 Task: Add Attachment from Trello to Card Card0000000338 in Board Board0000000085 in Workspace WS0000000029 in Trello. Add Cover Yellow to Card Card0000000338 in Board Board0000000085 in Workspace WS0000000029 in Trello. Add "Copy Card To …" Button titled Button0000000338 to "bottom" of the list "To Do" to Card Card0000000338 in Board Board0000000085 in Workspace WS0000000029 in Trello. Add Description DS0000000338 to Card Card0000000338 in Board Board0000000085 in Workspace WS0000000029 in Trello. Add Comment CM0000000338 to Card Card0000000338 in Board Board0000000085 in Workspace WS0000000029 in Trello
Action: Mouse moved to (96, 299)
Screenshot: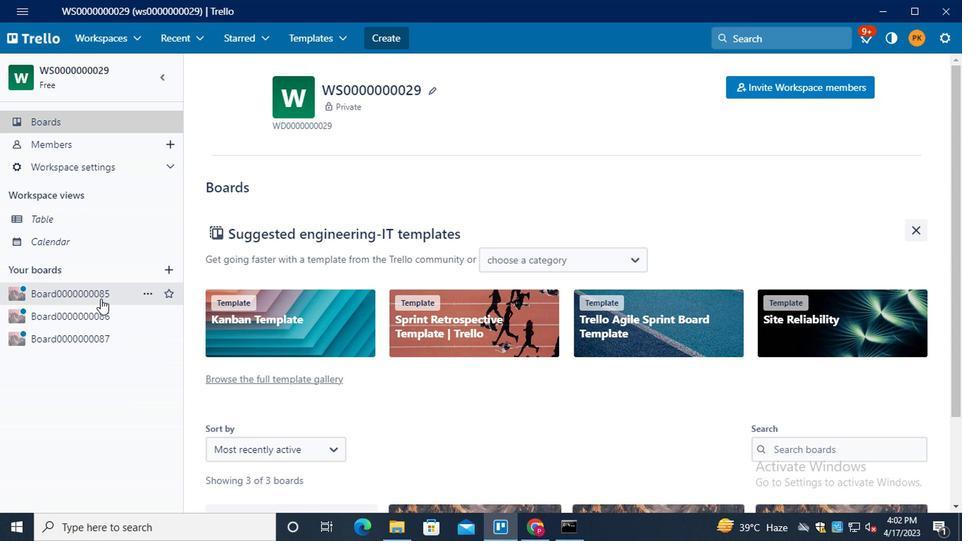 
Action: Mouse pressed left at (96, 299)
Screenshot: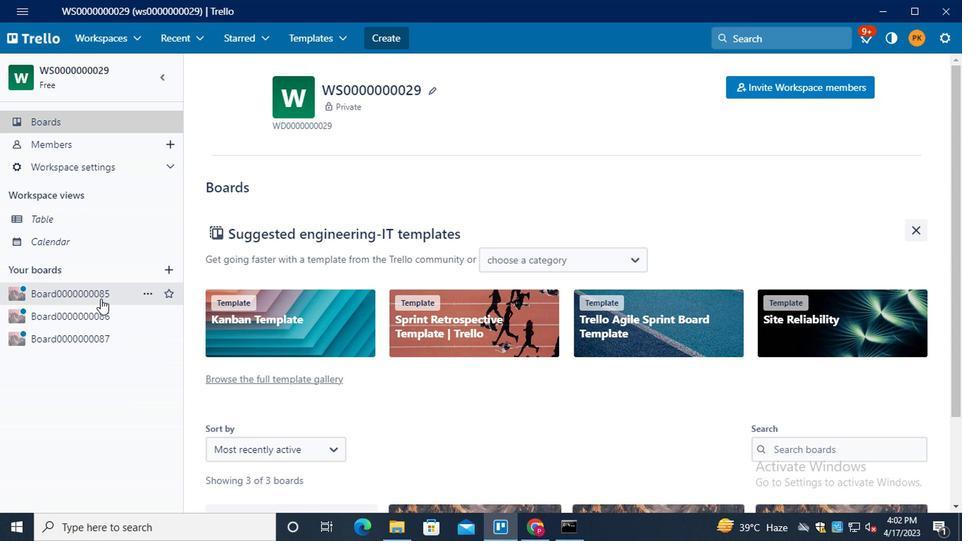 
Action: Mouse moved to (279, 264)
Screenshot: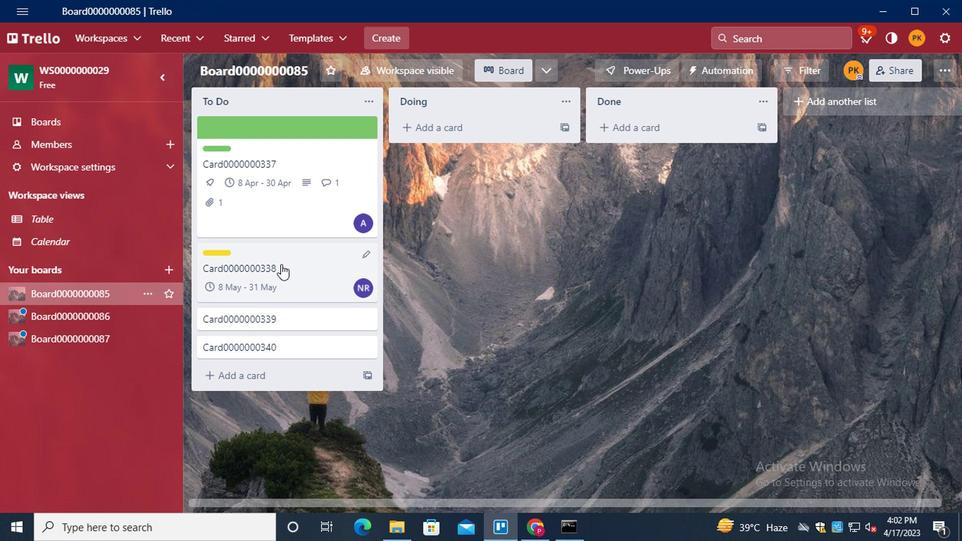 
Action: Mouse pressed left at (279, 264)
Screenshot: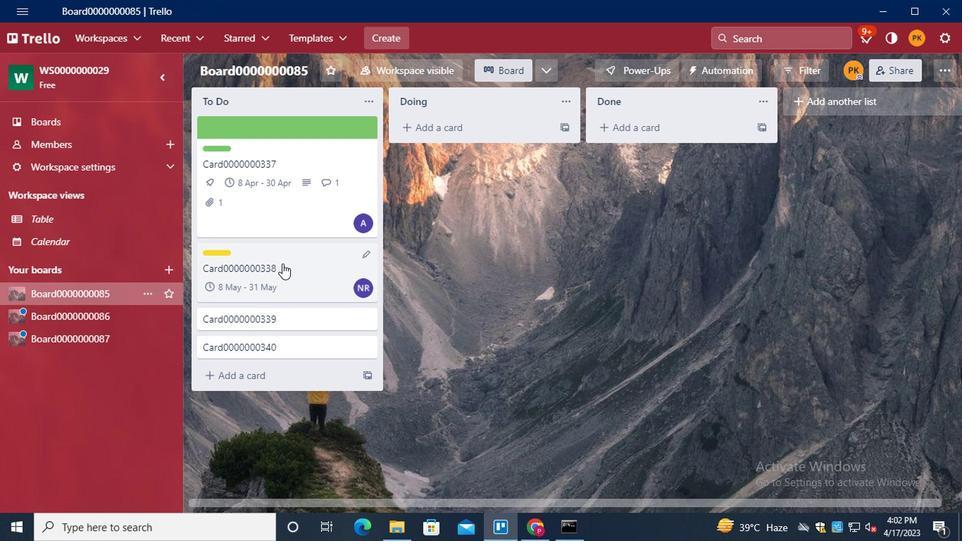 
Action: Mouse moved to (642, 243)
Screenshot: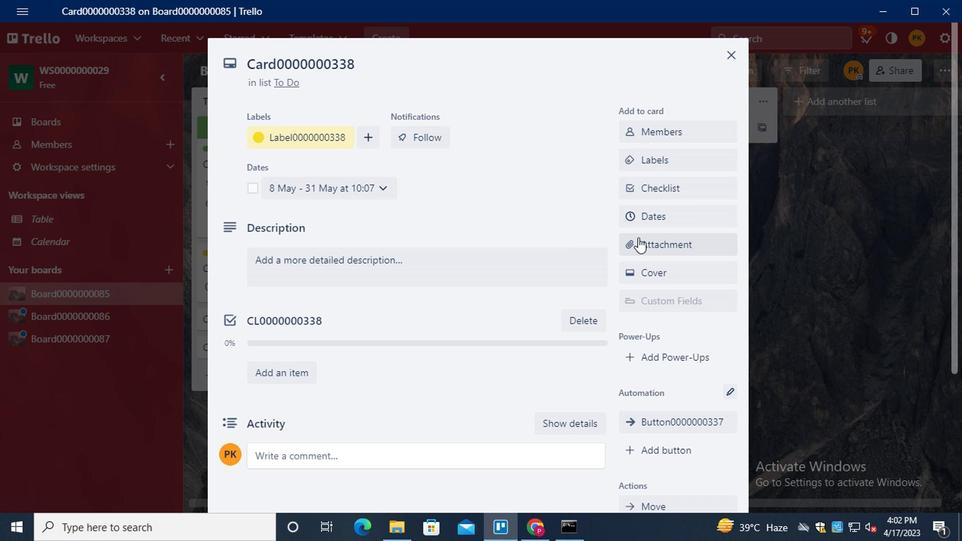
Action: Mouse pressed left at (642, 243)
Screenshot: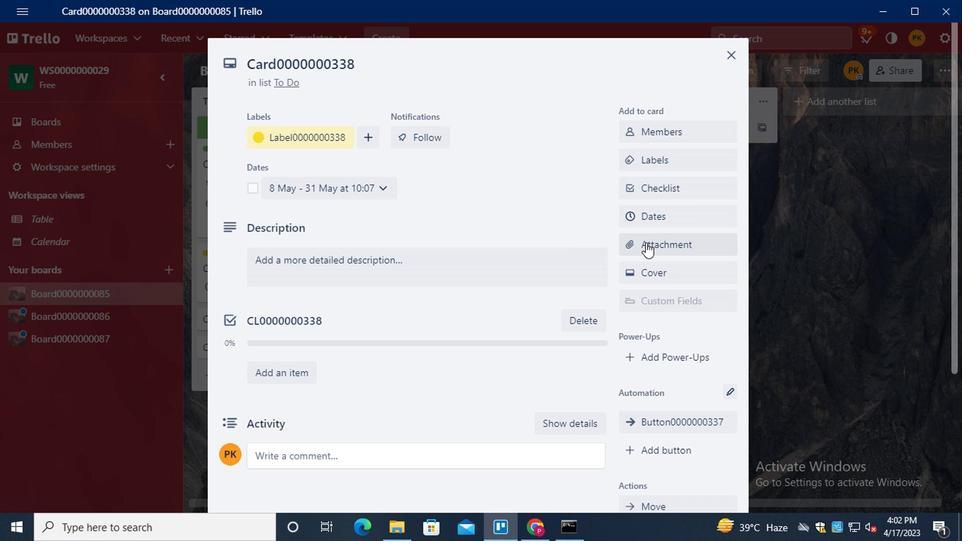 
Action: Mouse moved to (645, 149)
Screenshot: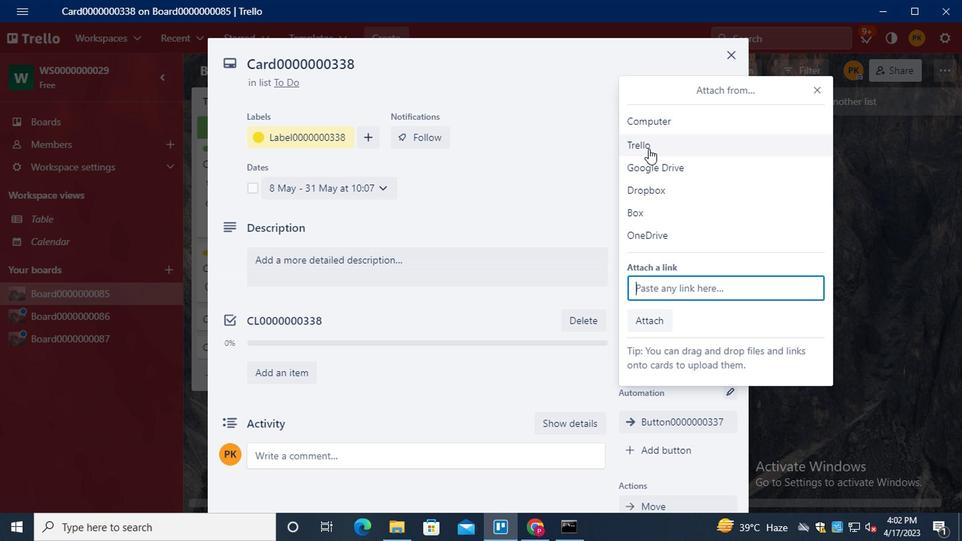 
Action: Mouse pressed left at (645, 149)
Screenshot: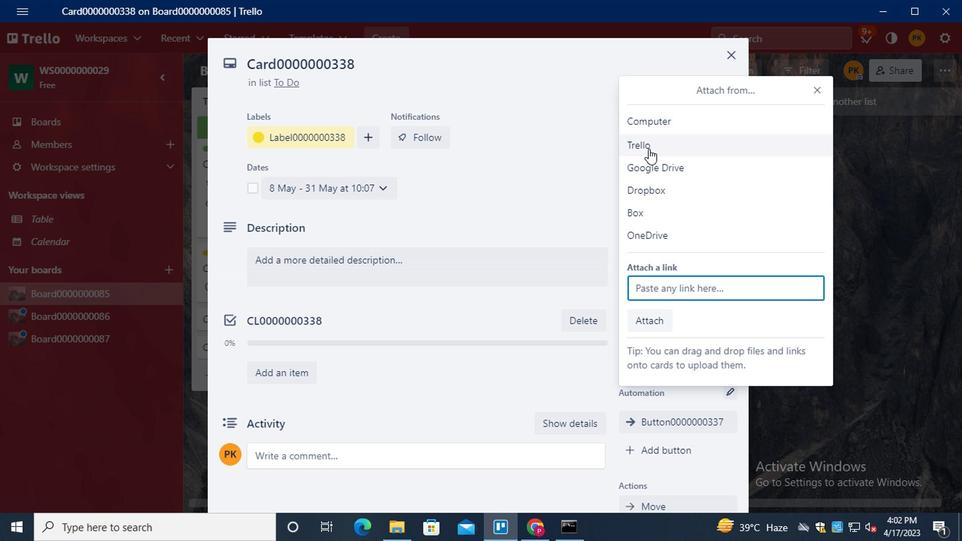 
Action: Mouse moved to (676, 280)
Screenshot: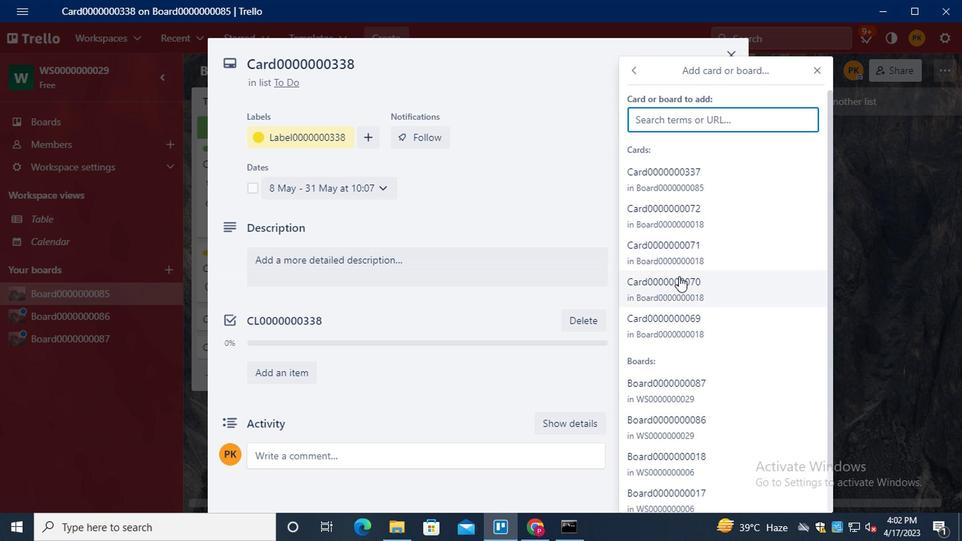 
Action: Mouse scrolled (676, 279) with delta (0, -1)
Screenshot: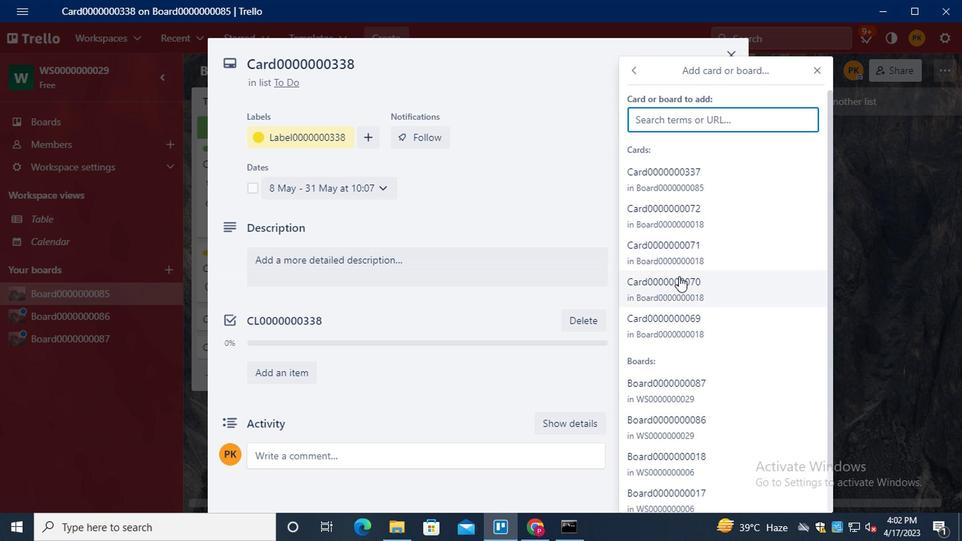 
Action: Mouse moved to (676, 282)
Screenshot: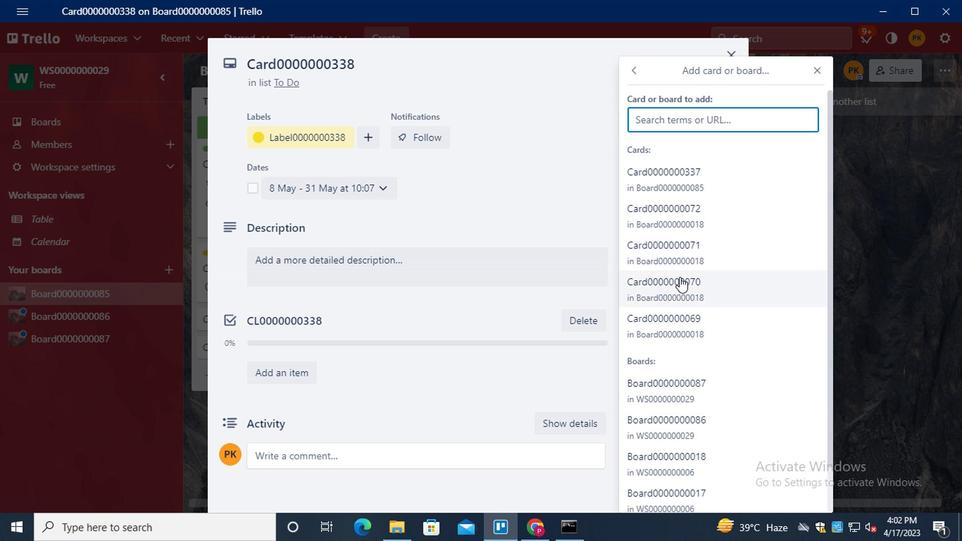 
Action: Mouse scrolled (676, 282) with delta (0, 0)
Screenshot: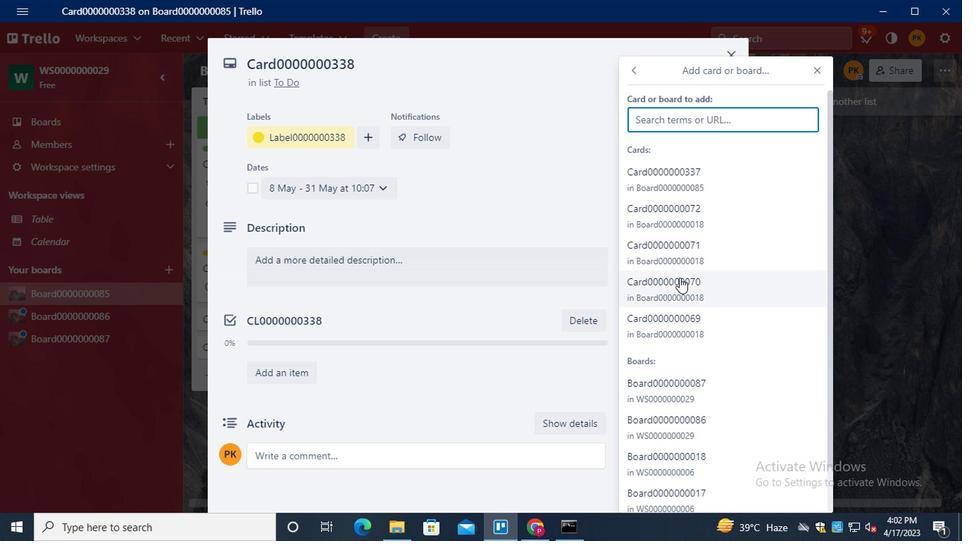
Action: Mouse moved to (693, 415)
Screenshot: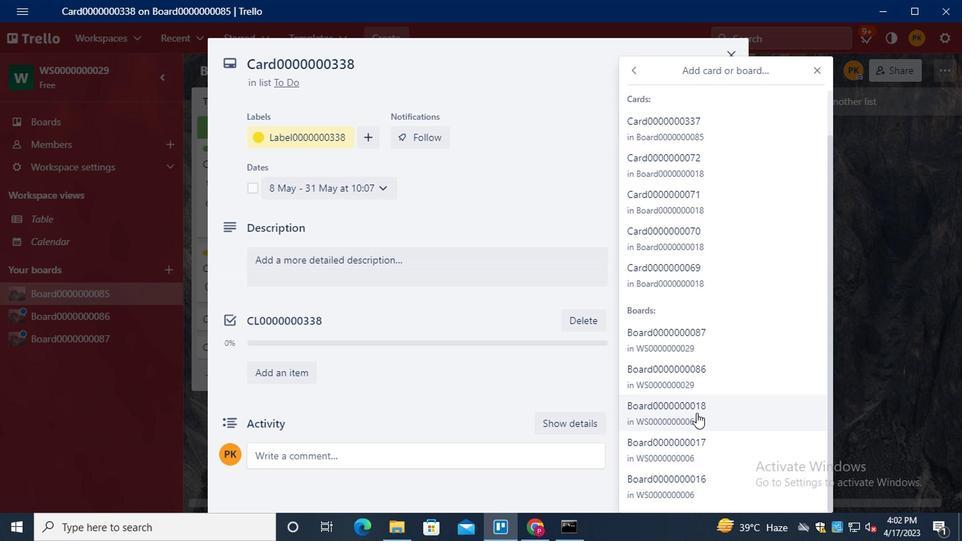 
Action: Mouse pressed left at (693, 415)
Screenshot: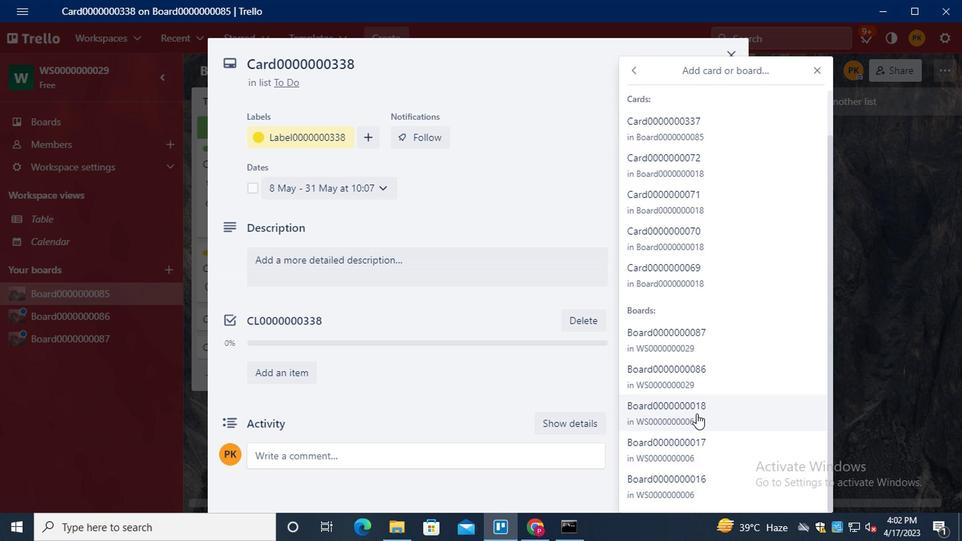 
Action: Mouse moved to (647, 278)
Screenshot: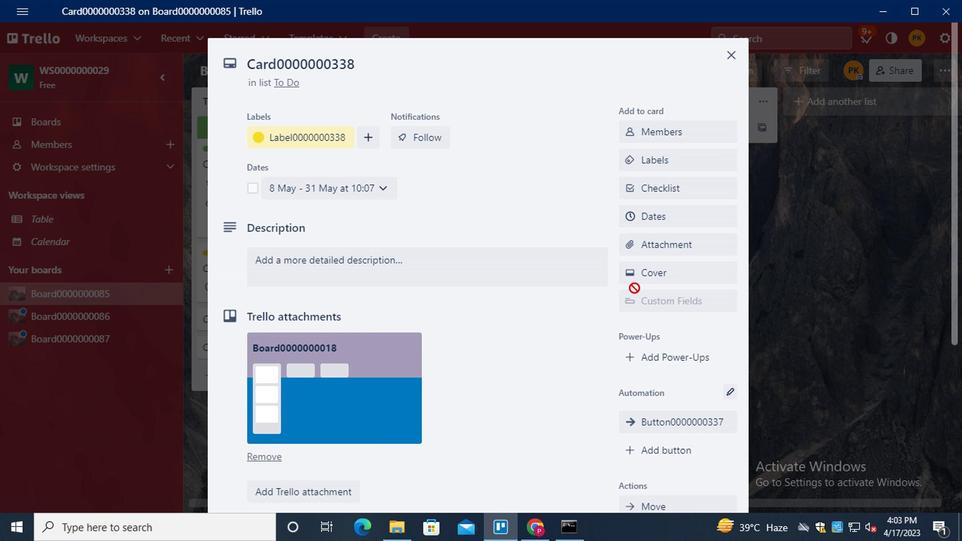 
Action: Mouse pressed left at (647, 278)
Screenshot: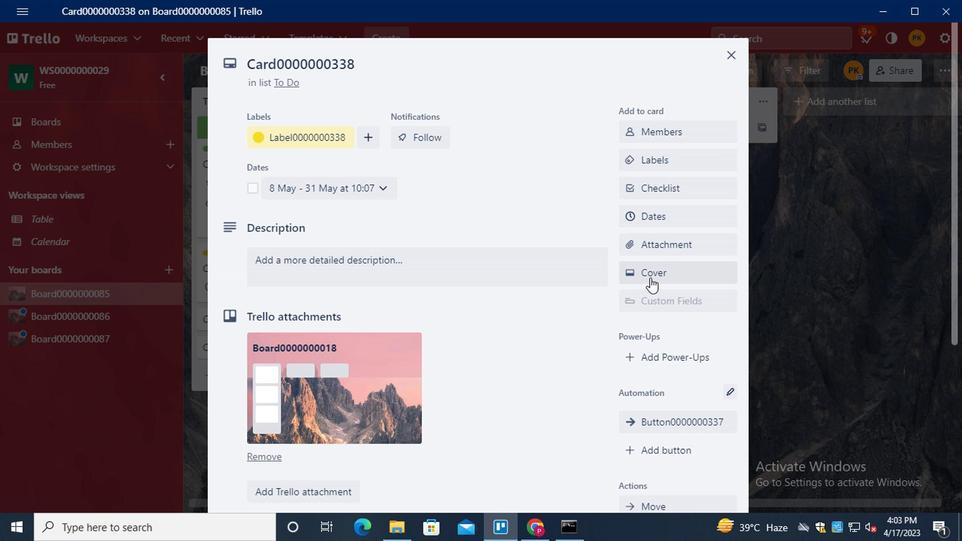 
Action: Mouse moved to (683, 237)
Screenshot: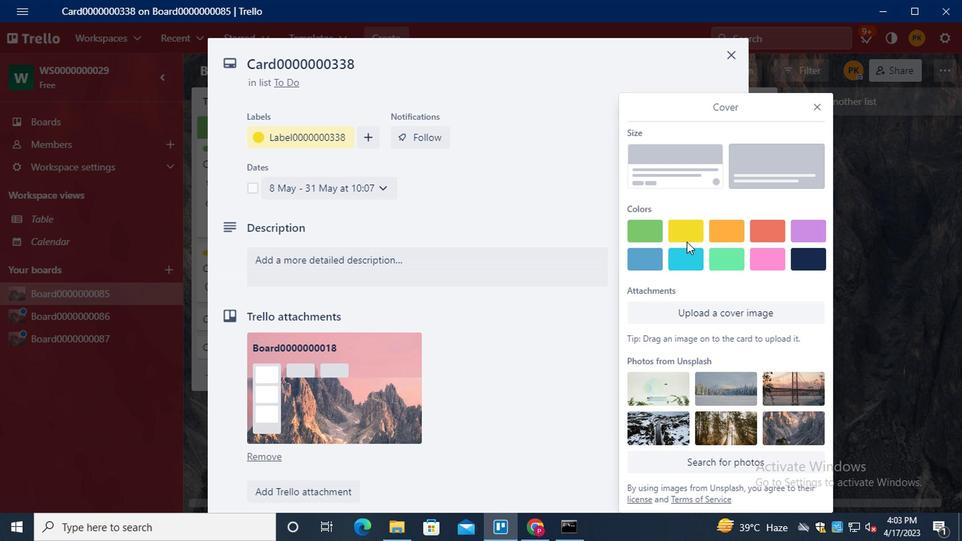 
Action: Mouse pressed left at (683, 237)
Screenshot: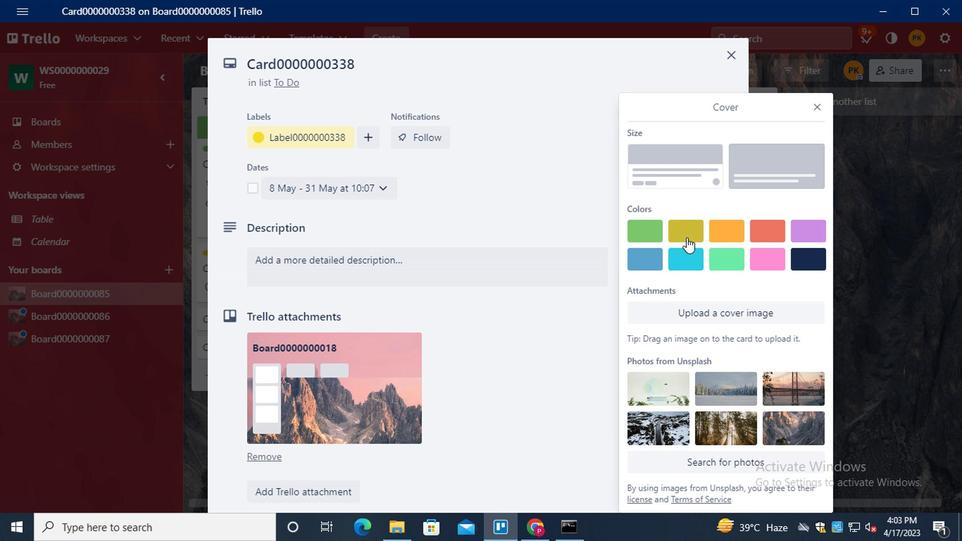 
Action: Mouse moved to (814, 85)
Screenshot: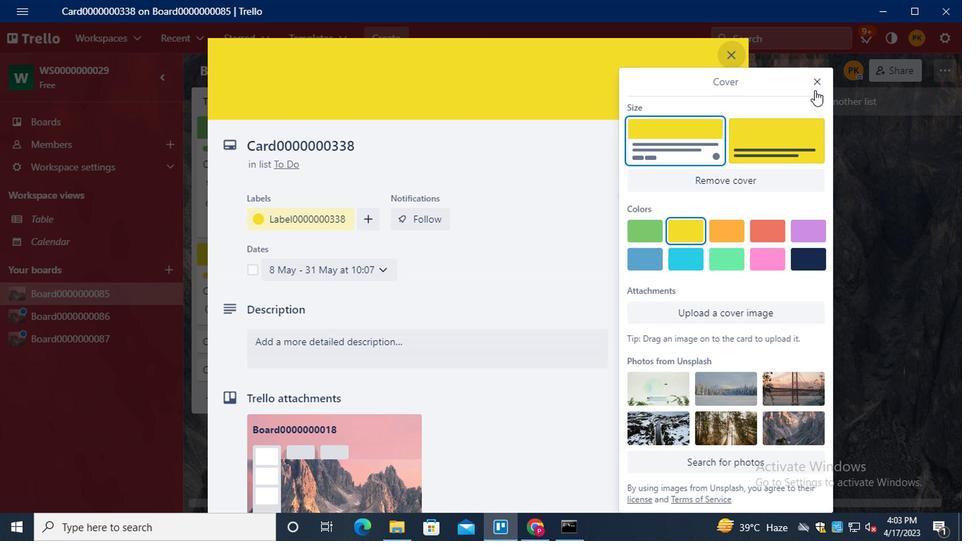 
Action: Mouse pressed left at (814, 85)
Screenshot: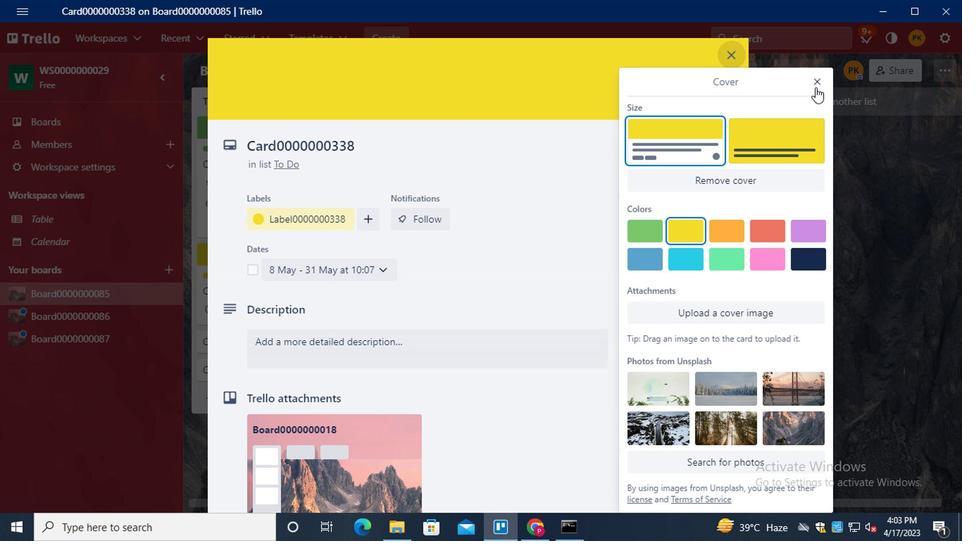 
Action: Mouse moved to (639, 320)
Screenshot: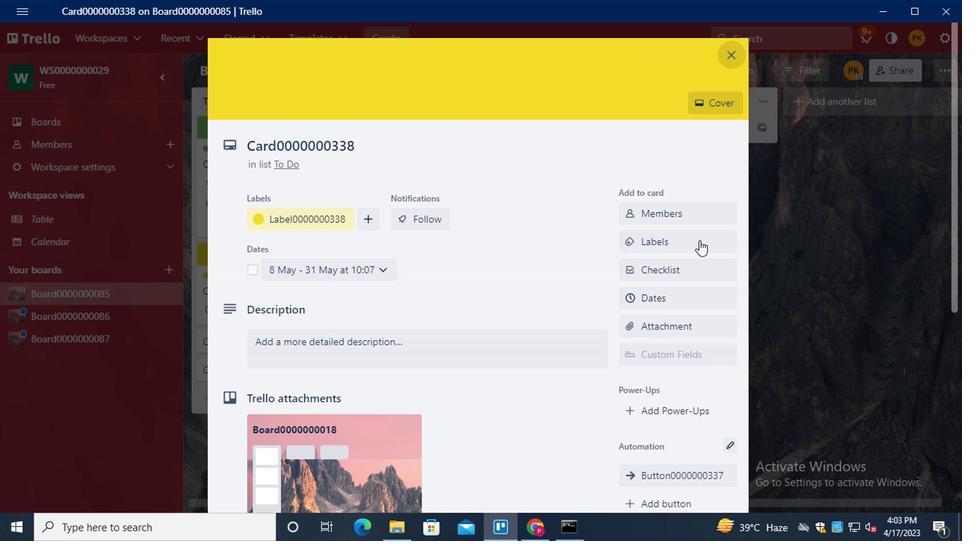 
Action: Mouse scrolled (639, 319) with delta (0, -1)
Screenshot: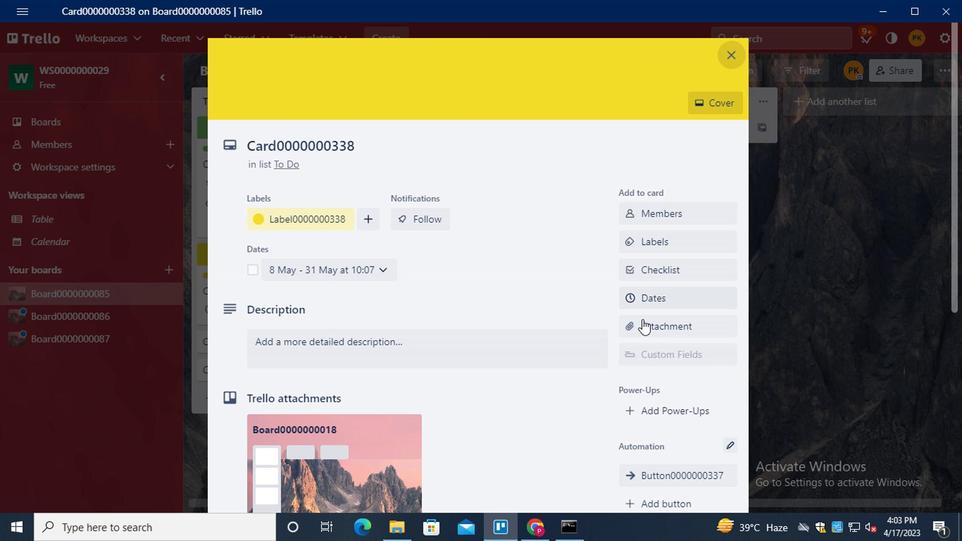 
Action: Mouse scrolled (639, 319) with delta (0, -1)
Screenshot: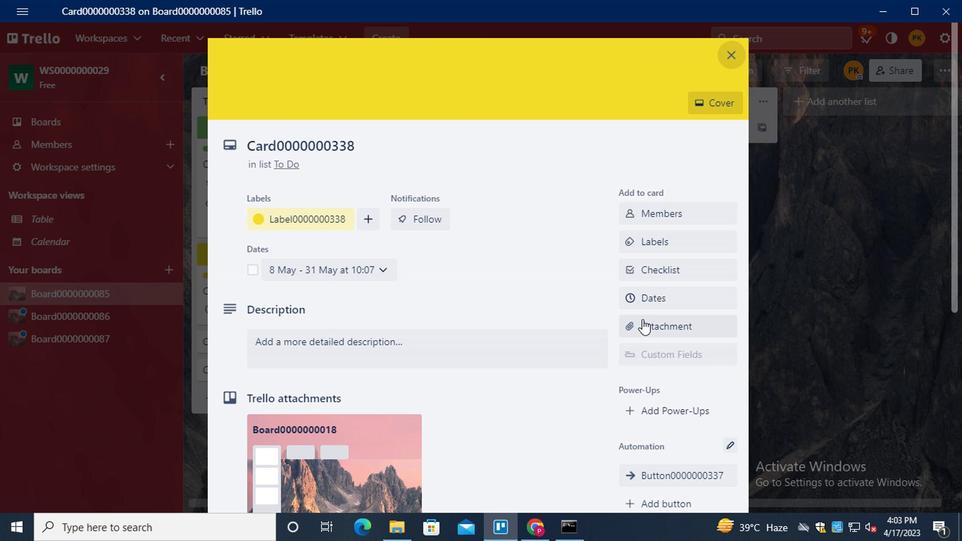 
Action: Mouse moved to (661, 369)
Screenshot: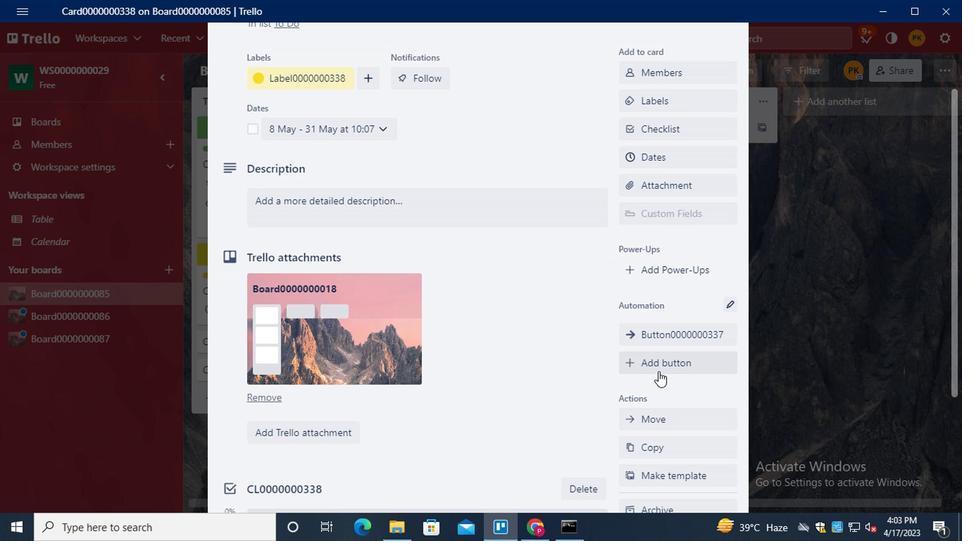 
Action: Mouse pressed left at (661, 369)
Screenshot: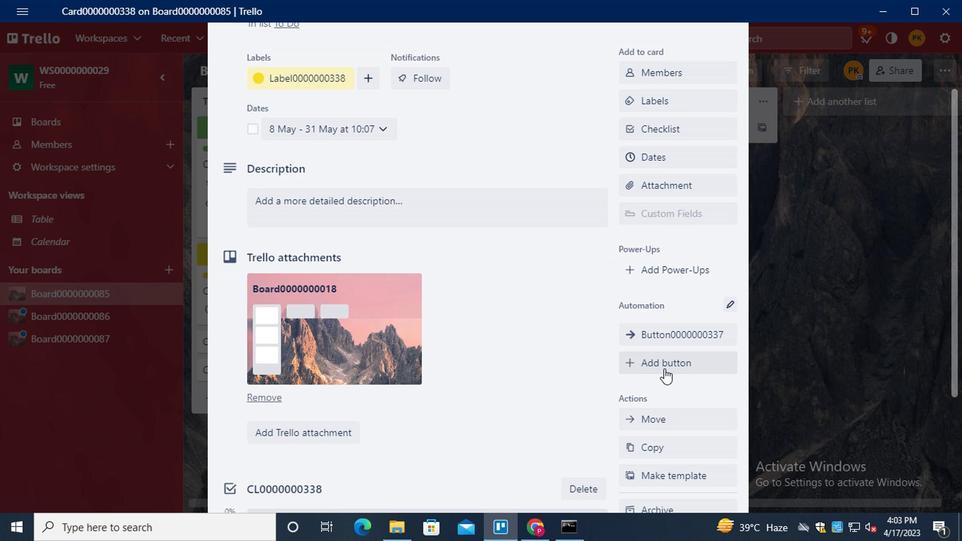 
Action: Mouse moved to (703, 162)
Screenshot: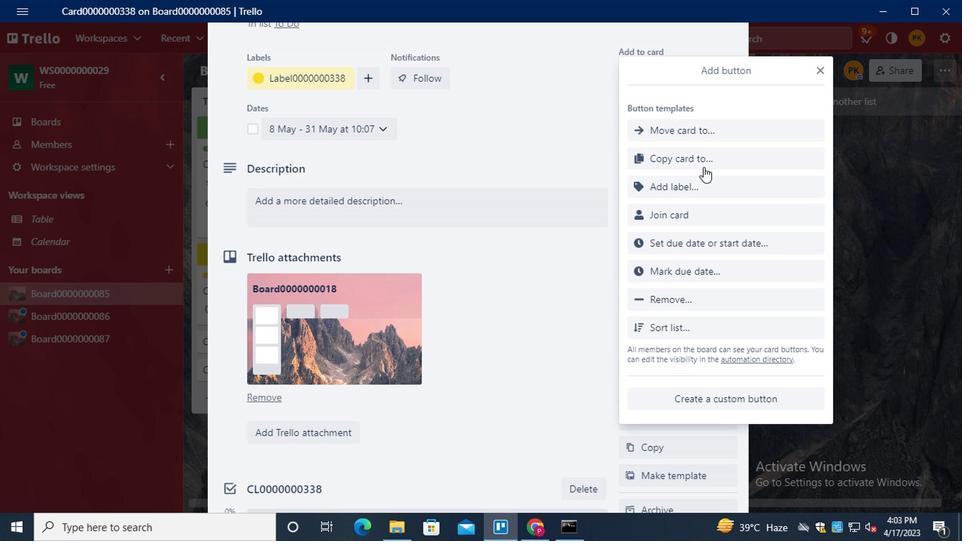 
Action: Mouse pressed left at (703, 162)
Screenshot: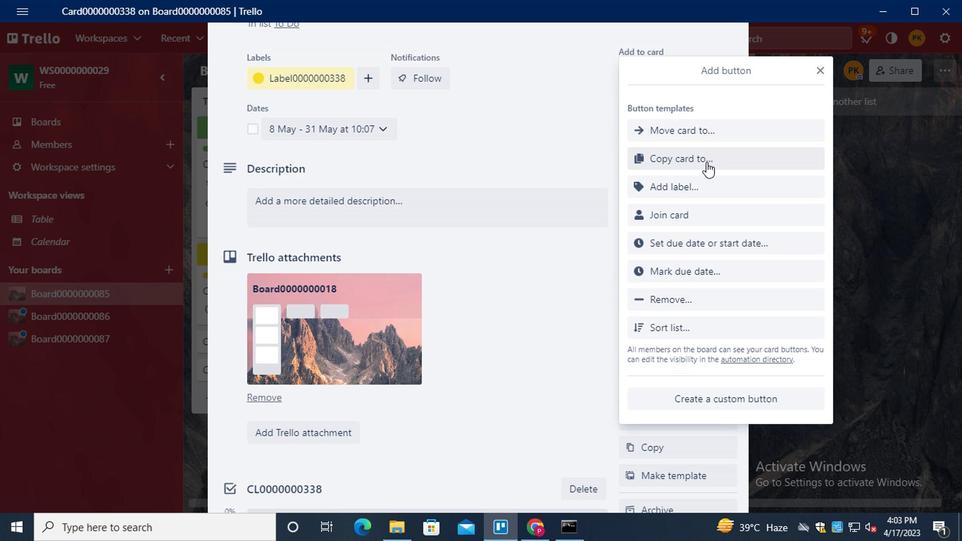 
Action: Mouse moved to (711, 137)
Screenshot: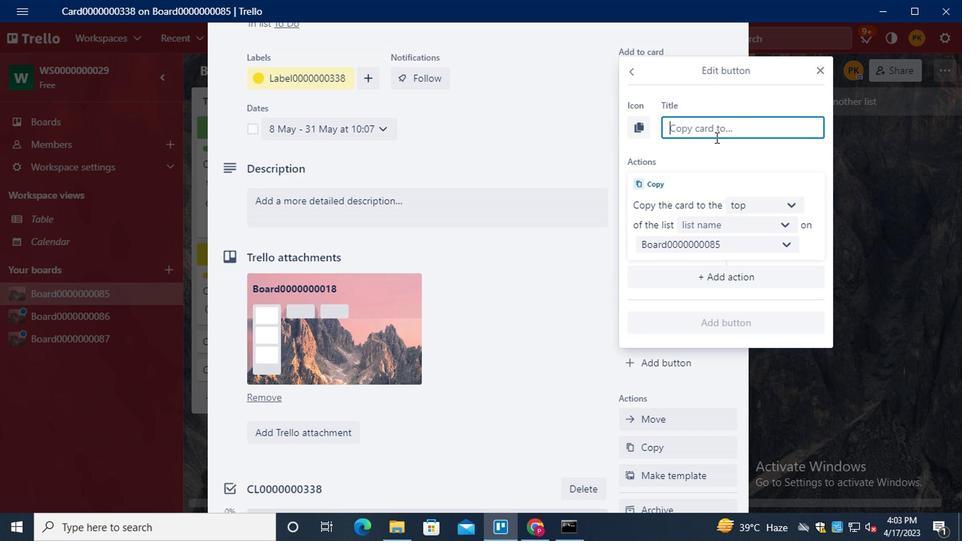 
Action: Key pressed <Key.shift>BUTTON0000000338
Screenshot: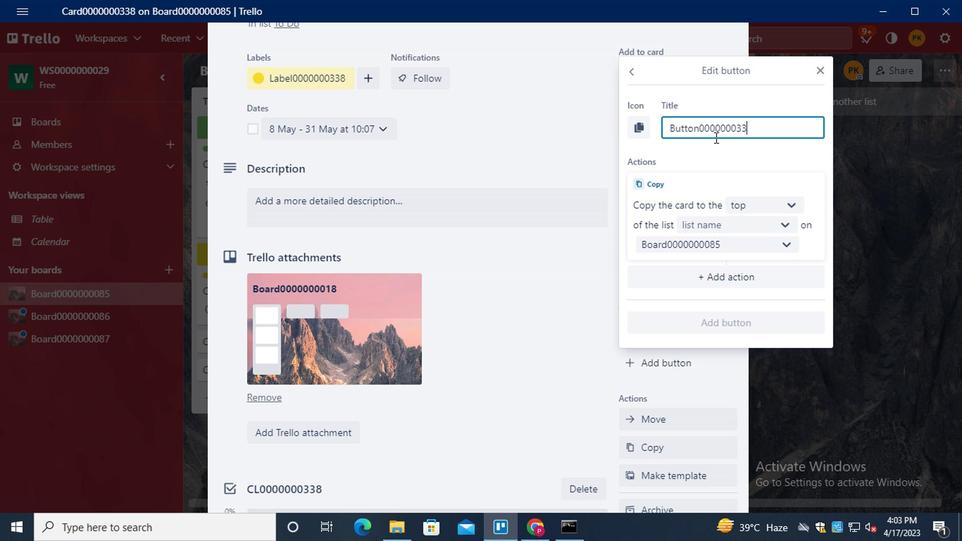 
Action: Mouse moved to (751, 205)
Screenshot: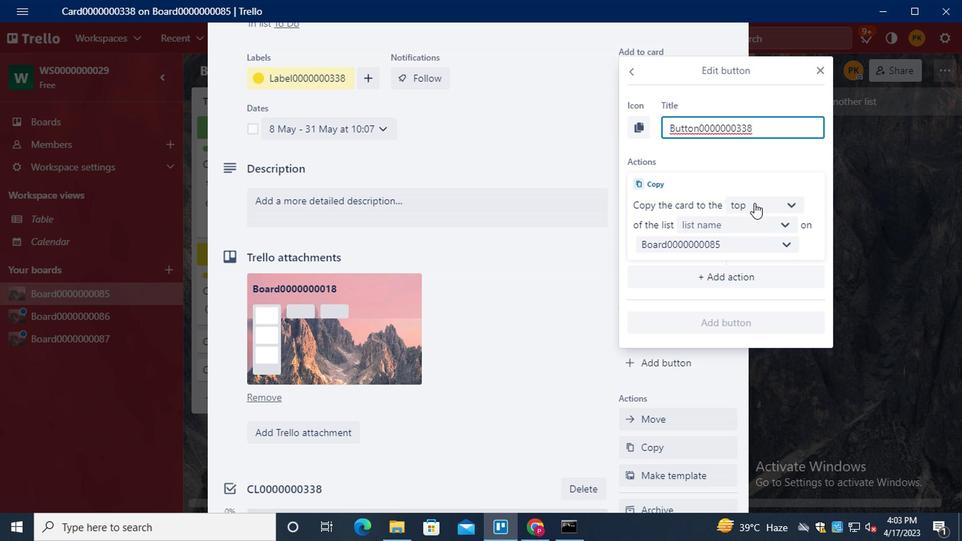 
Action: Mouse pressed left at (751, 205)
Screenshot: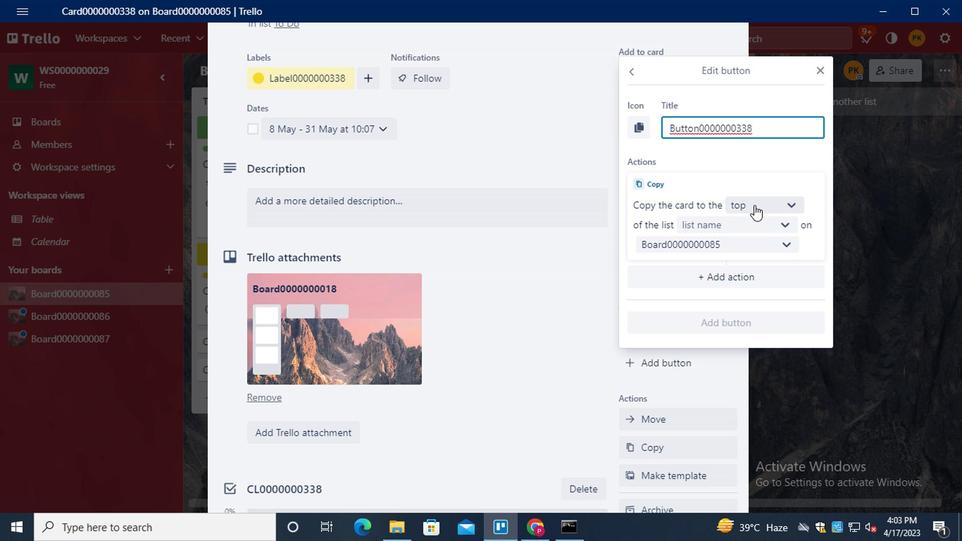 
Action: Mouse moved to (753, 255)
Screenshot: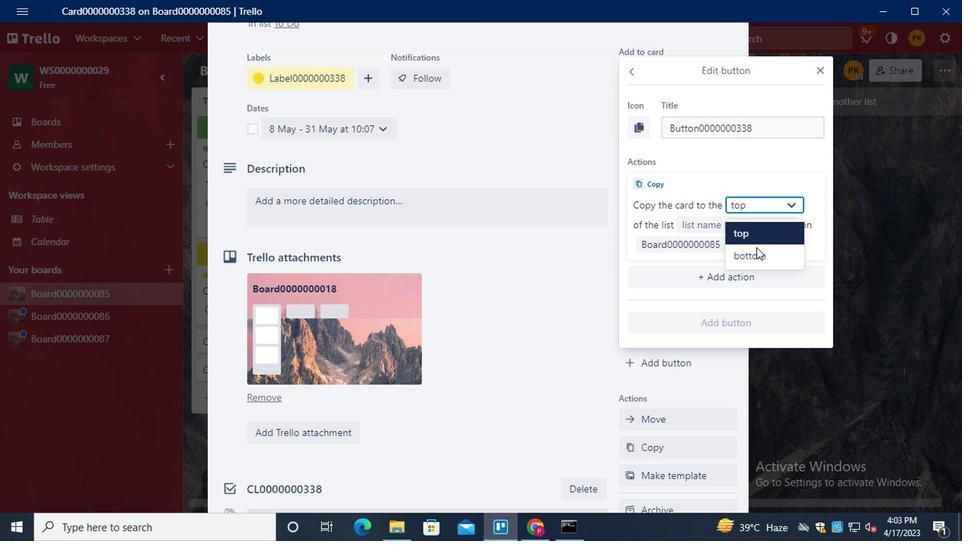 
Action: Mouse pressed left at (753, 255)
Screenshot: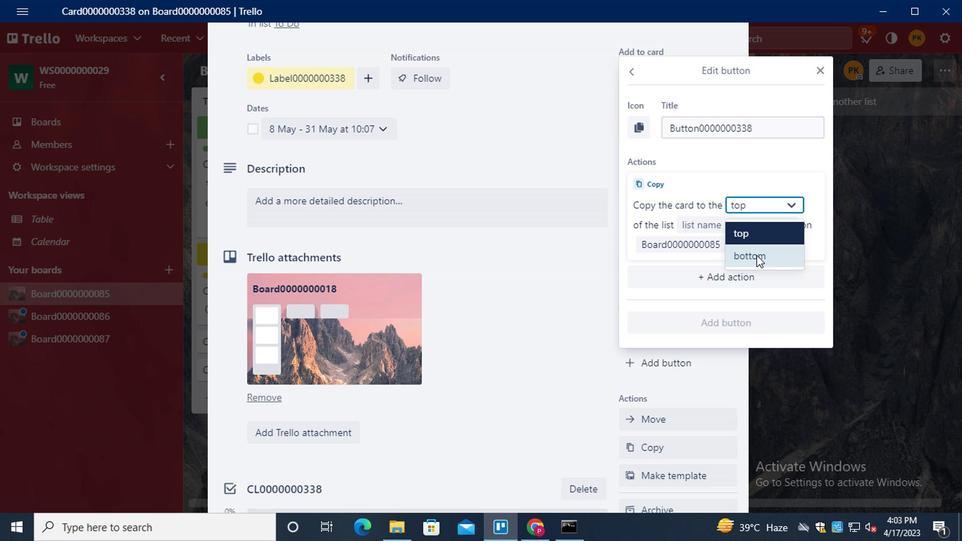
Action: Mouse moved to (745, 225)
Screenshot: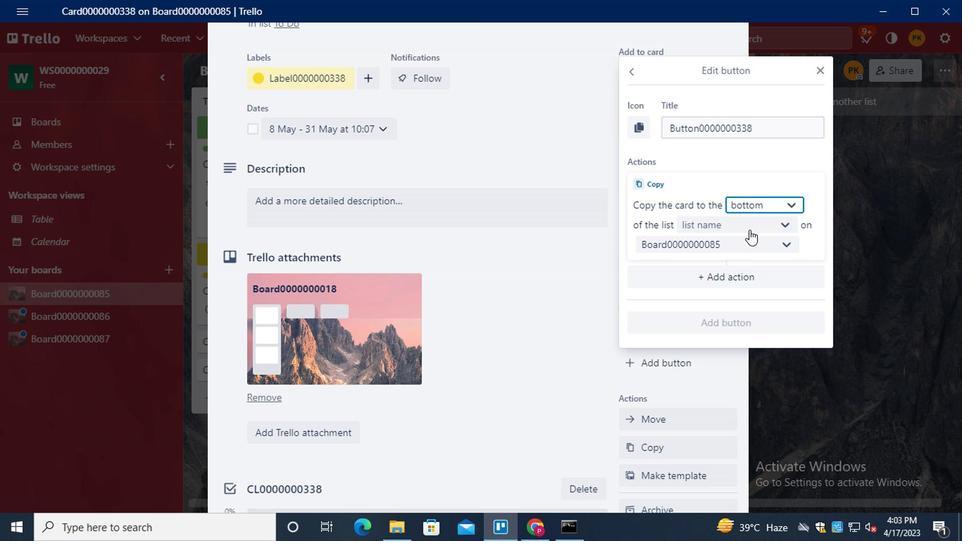 
Action: Mouse pressed left at (745, 225)
Screenshot: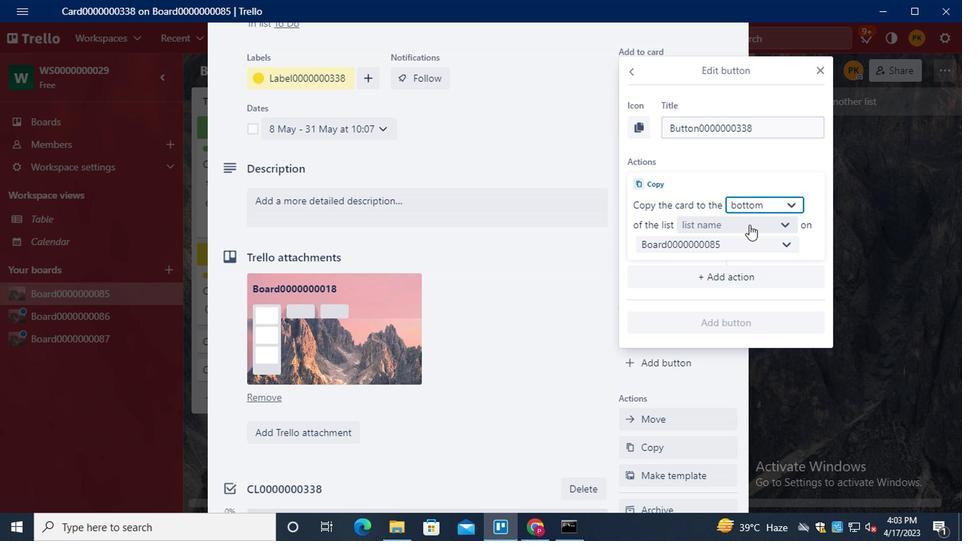 
Action: Mouse moved to (742, 259)
Screenshot: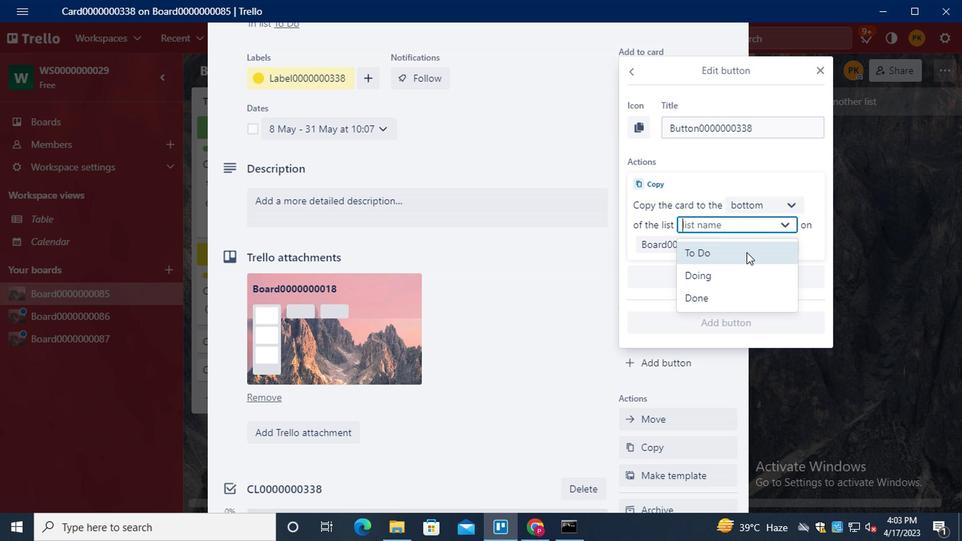 
Action: Mouse pressed left at (742, 259)
Screenshot: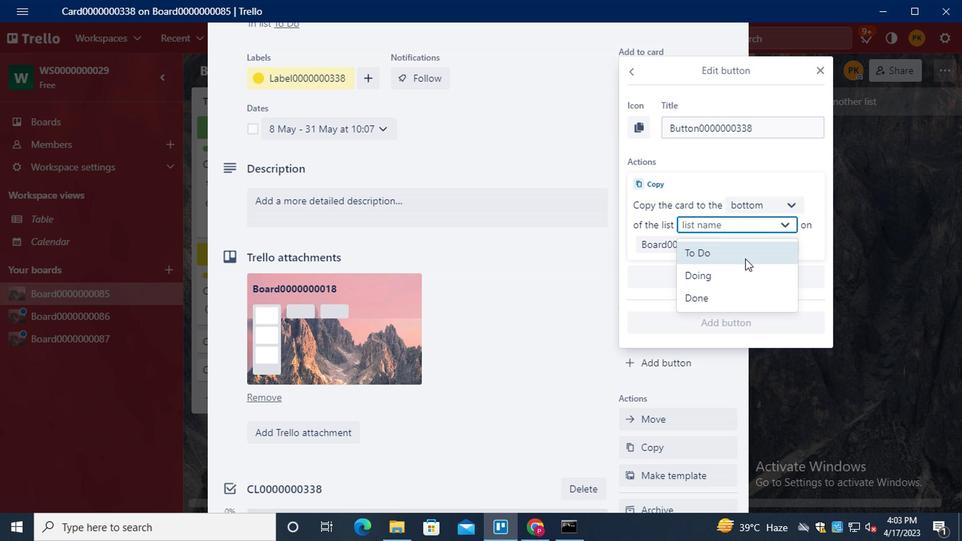 
Action: Mouse moved to (730, 324)
Screenshot: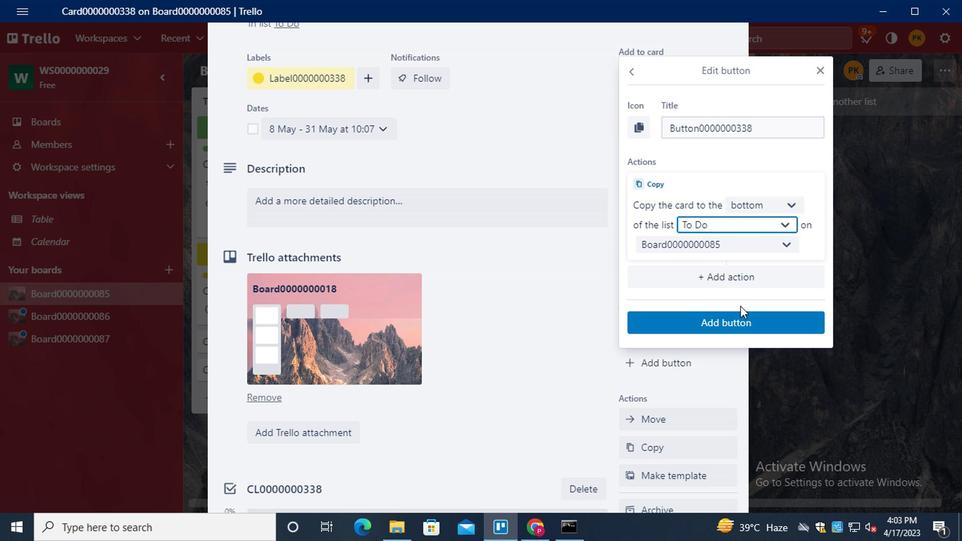 
Action: Mouse pressed left at (730, 324)
Screenshot: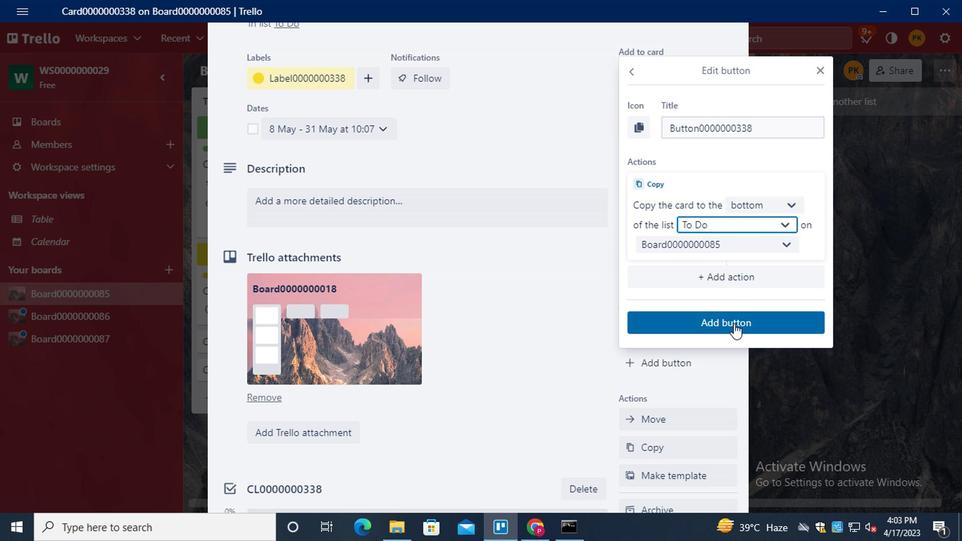 
Action: Mouse moved to (450, 199)
Screenshot: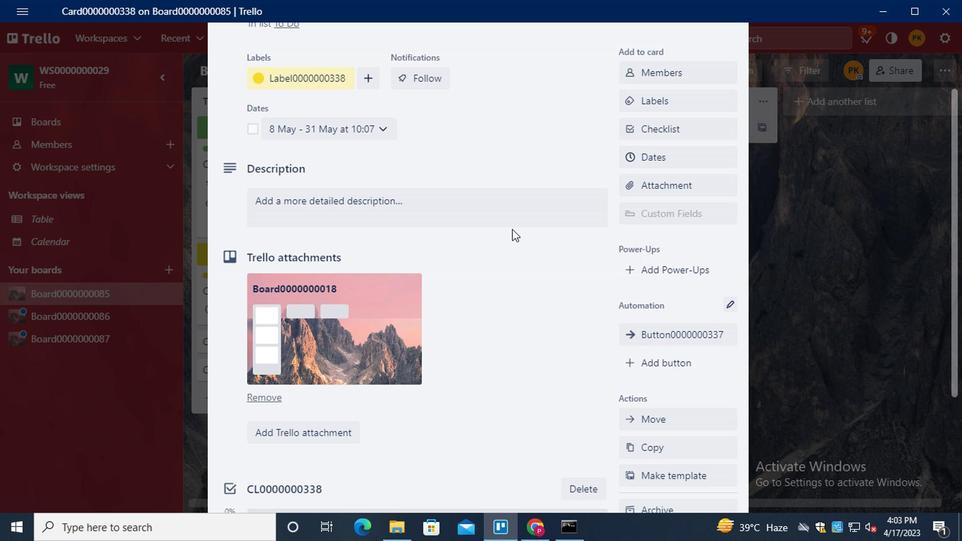 
Action: Mouse pressed left at (450, 199)
Screenshot: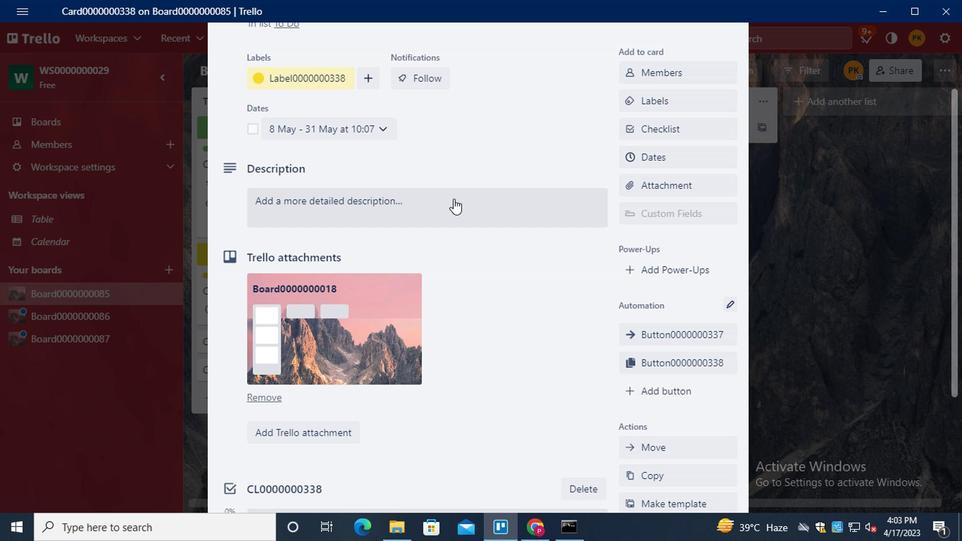 
Action: Mouse moved to (450, 198)
Screenshot: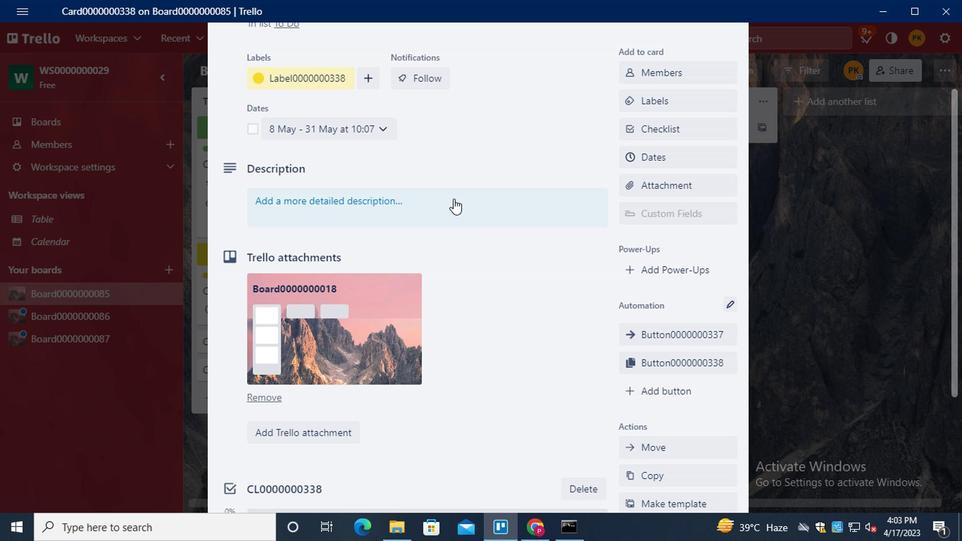 
Action: Key pressed <Key.shift>DS0000000338
Screenshot: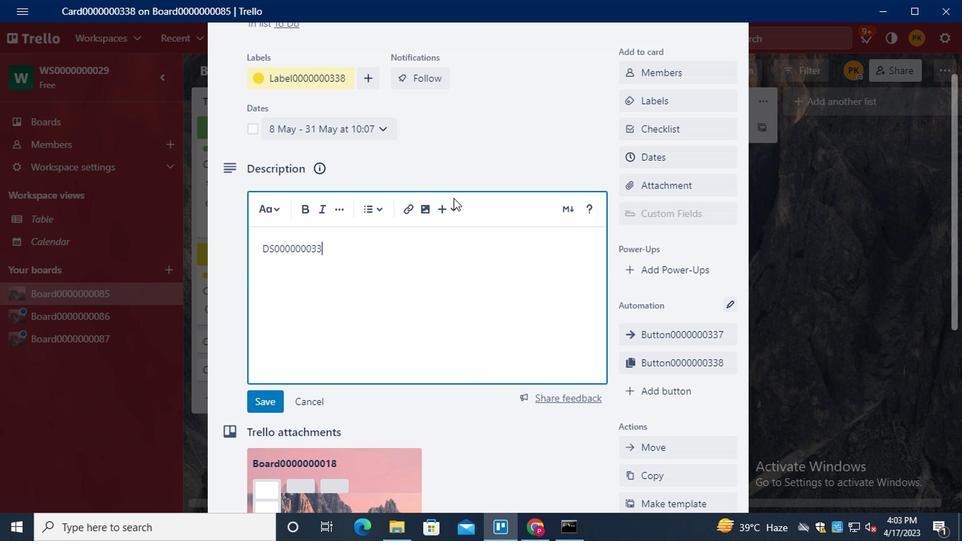 
Action: Mouse moved to (271, 403)
Screenshot: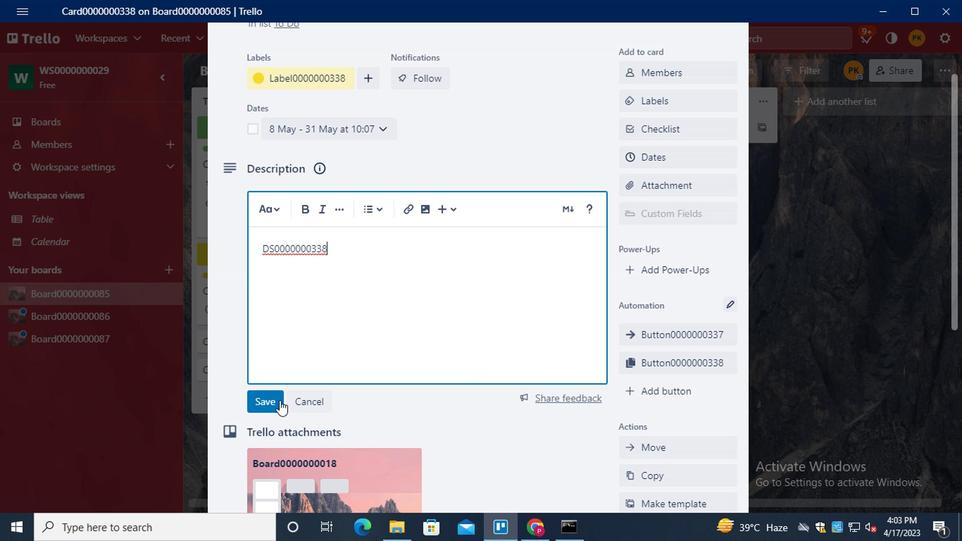 
Action: Mouse pressed left at (271, 403)
Screenshot: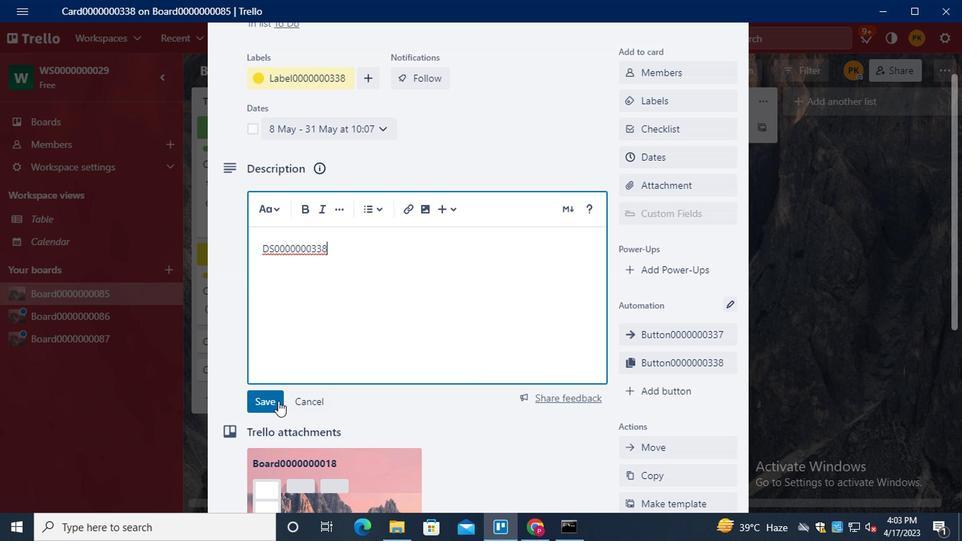 
Action: Mouse moved to (369, 368)
Screenshot: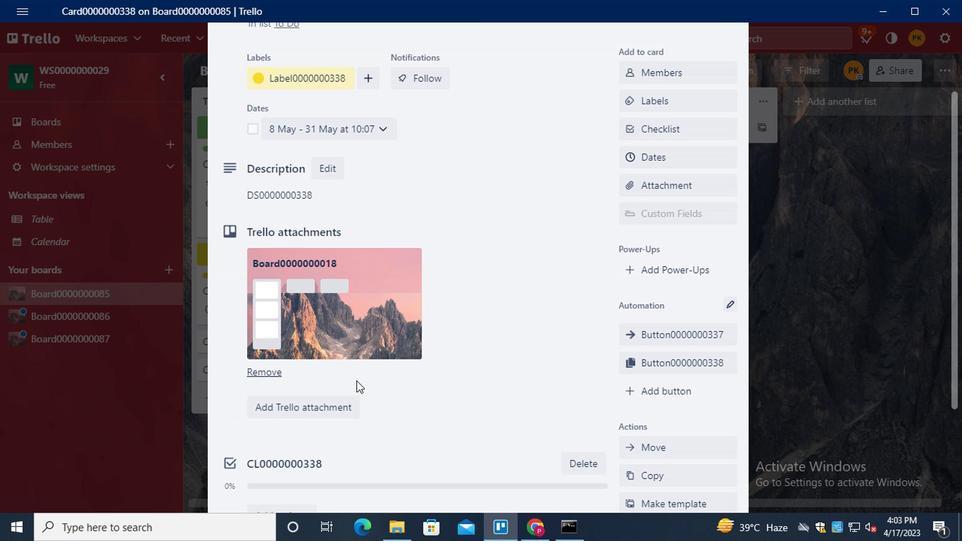 
Action: Mouse scrolled (369, 368) with delta (0, 0)
Screenshot: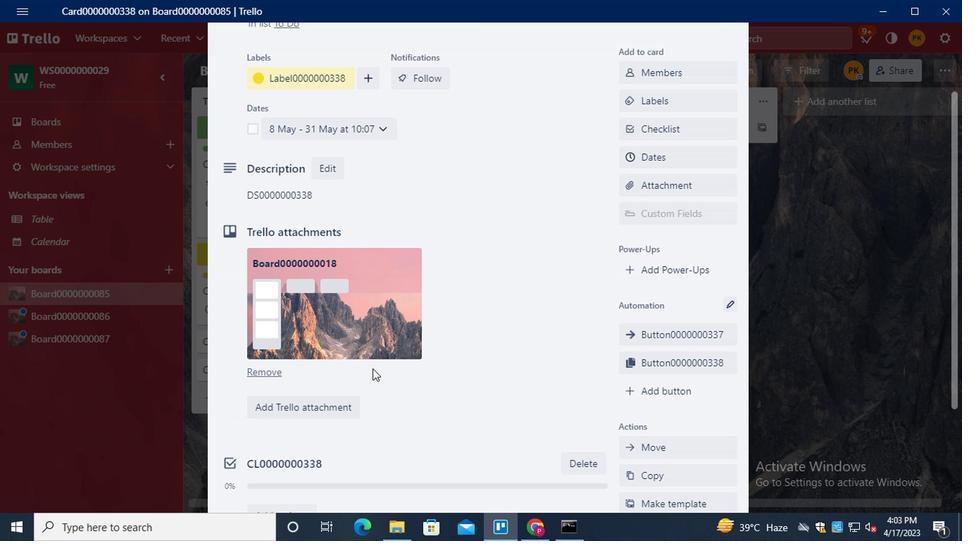 
Action: Mouse scrolled (369, 368) with delta (0, 0)
Screenshot: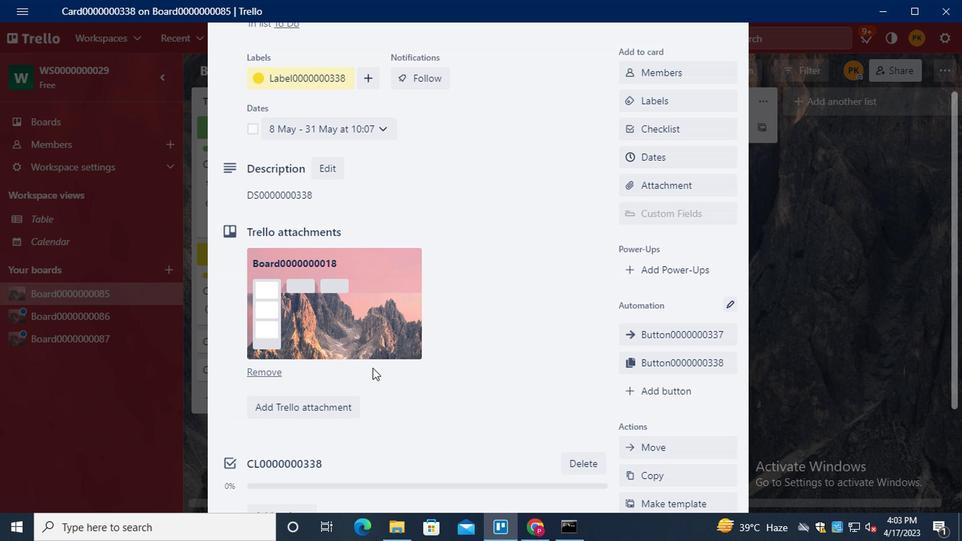 
Action: Mouse moved to (326, 449)
Screenshot: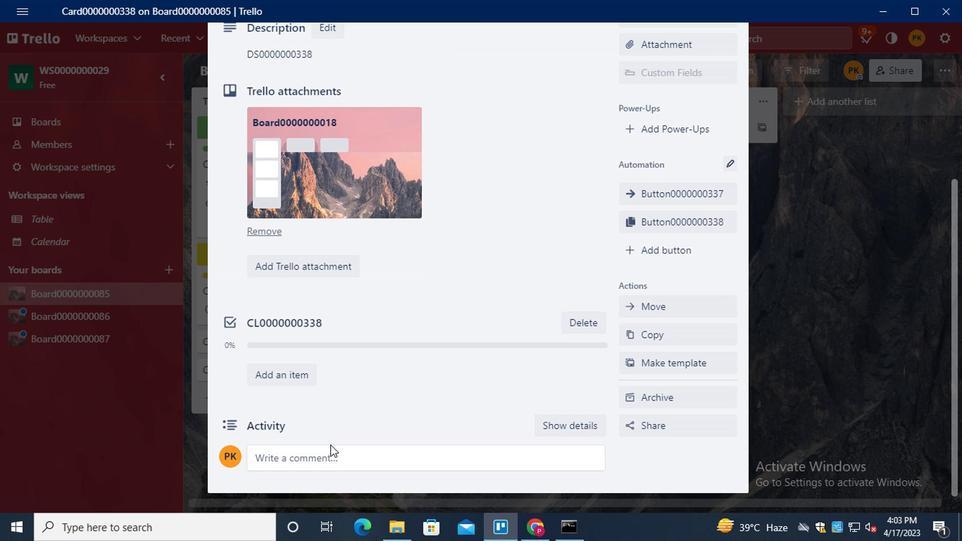 
Action: Mouse pressed left at (326, 449)
Screenshot: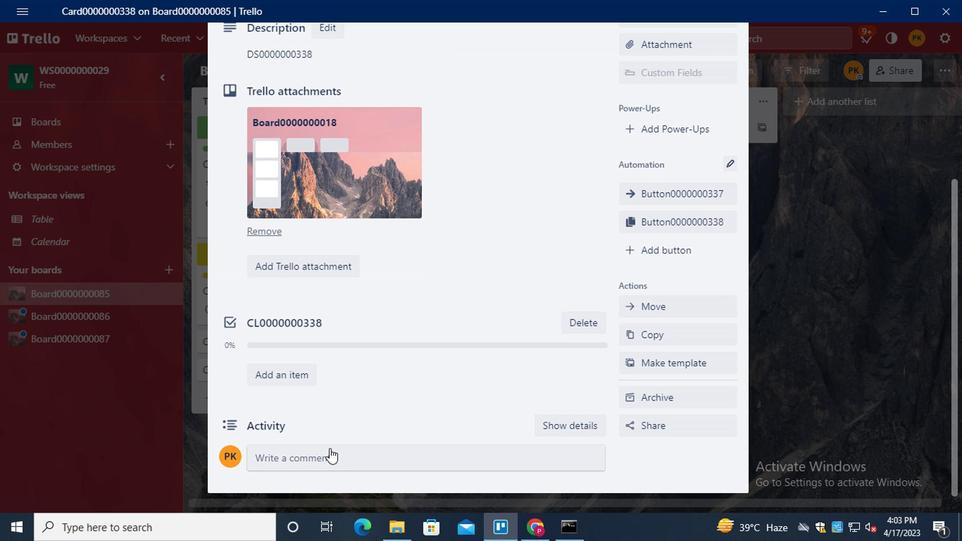 
Action: Key pressed <Key.shift><Key.shift><Key.shift><Key.shift><Key.shift><Key.shift><Key.shift><Key.shift><Key.shift><Key.shift><Key.shift><Key.shift><Key.shift><Key.shift><Key.shift><Key.shift><Key.shift><Key.shift><Key.shift><Key.shift><Key.shift><Key.shift><Key.shift><Key.shift><Key.shift><Key.shift><Key.shift><Key.shift><Key.shift><Key.shift><Key.shift><Key.shift><Key.shift><Key.shift><Key.shift><Key.shift><Key.shift><Key.shift><Key.shift><Key.shift><Key.shift><Key.shift><Key.shift><Key.shift><Key.shift><Key.shift><Key.shift><Key.shift><Key.shift><Key.shift><Key.shift><Key.shift>CM0000000338
Screenshot: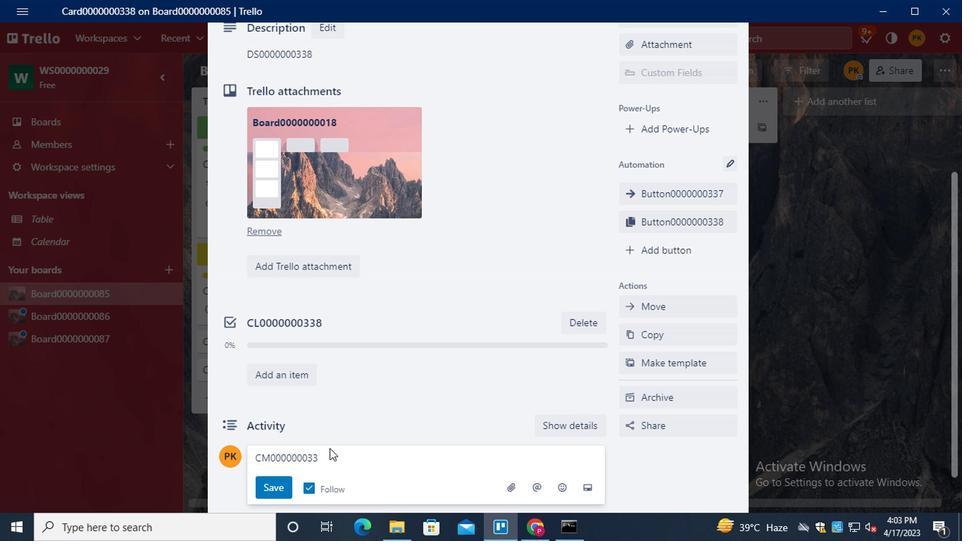 
Action: Mouse moved to (280, 482)
Screenshot: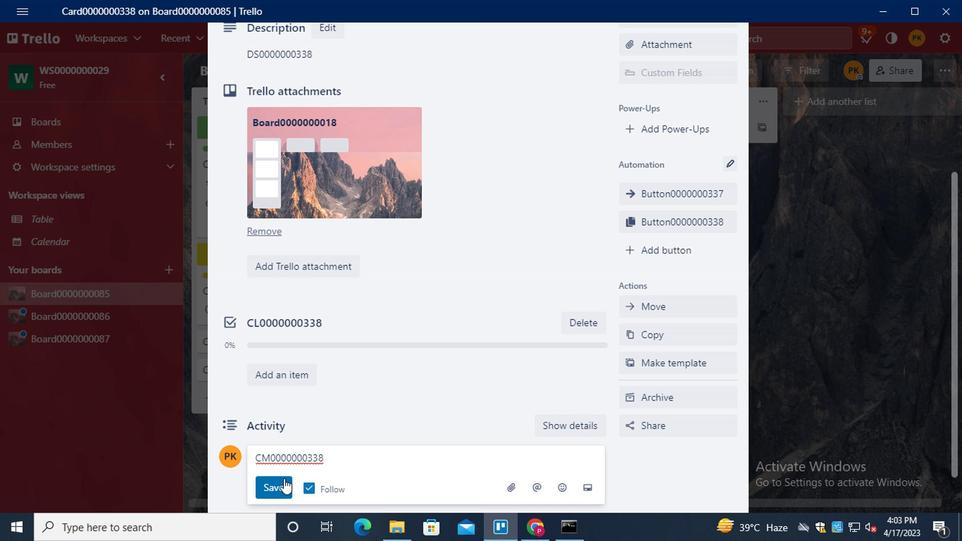 
Action: Mouse pressed left at (280, 482)
Screenshot: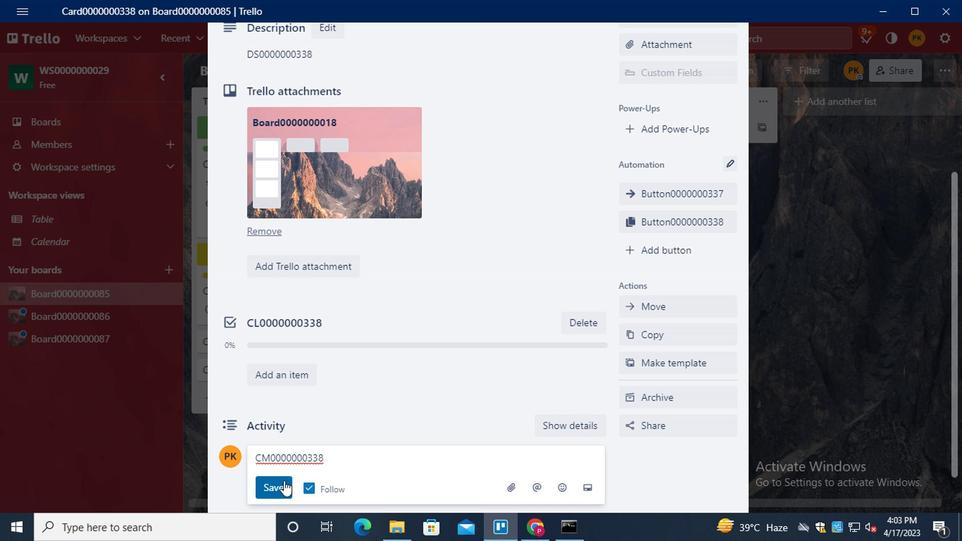 
Action: Mouse moved to (378, 404)
Screenshot: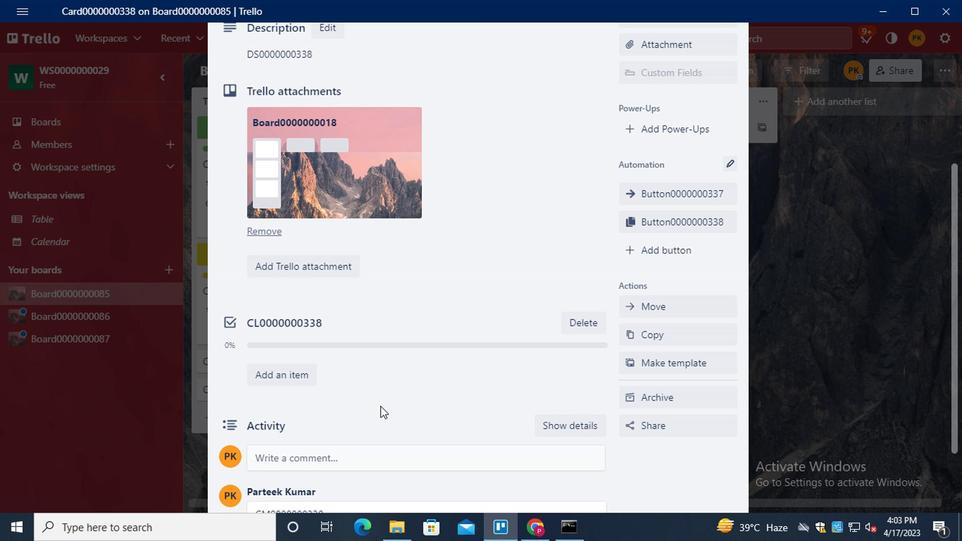 
Action: Mouse scrolled (378, 403) with delta (0, 0)
Screenshot: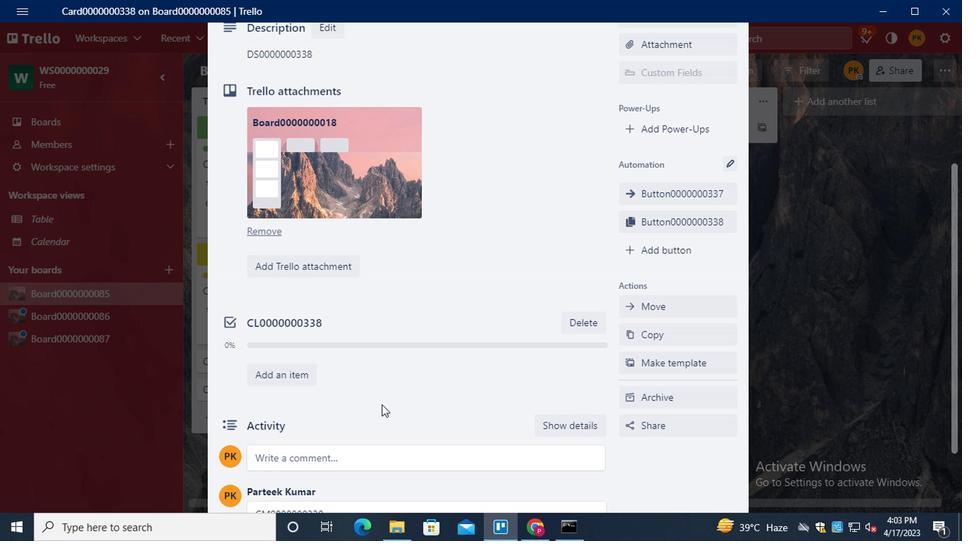 
Action: Mouse scrolled (378, 403) with delta (0, 0)
Screenshot: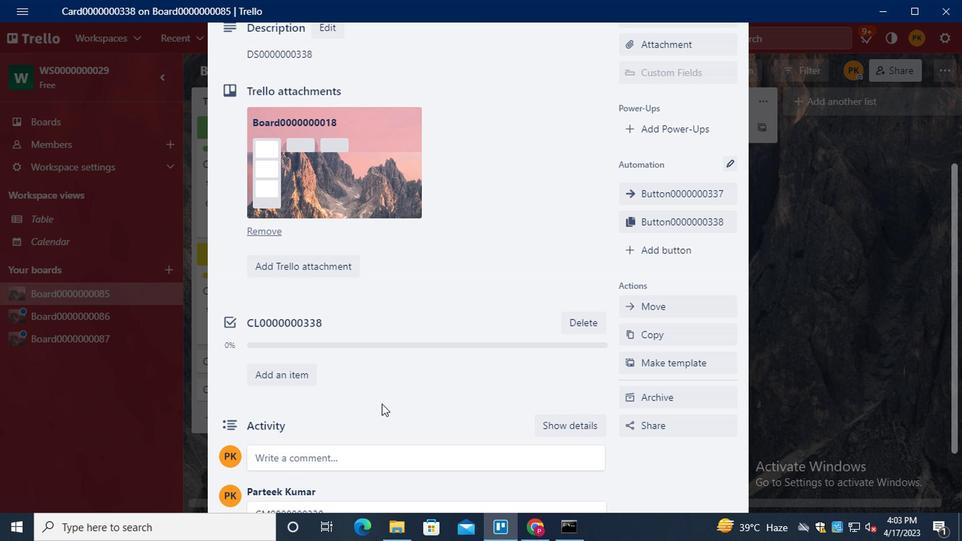 
Action: Mouse scrolled (378, 403) with delta (0, 0)
Screenshot: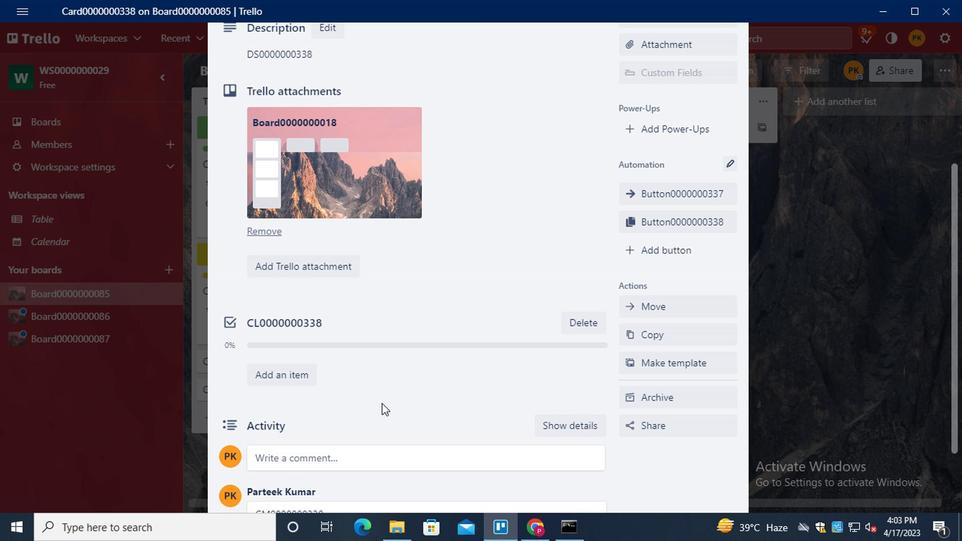 
Action: Mouse scrolled (378, 405) with delta (0, 1)
Screenshot: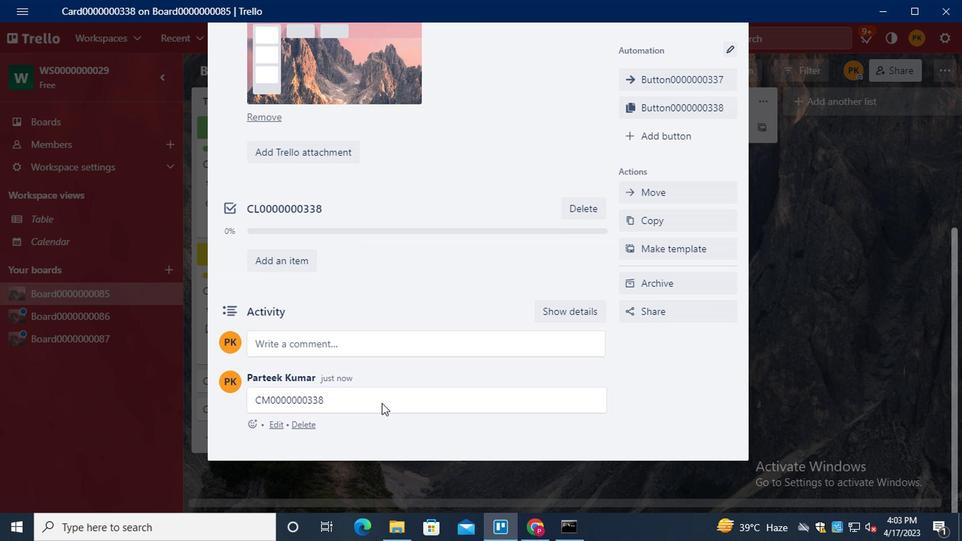 
Action: Mouse scrolled (378, 405) with delta (0, 1)
Screenshot: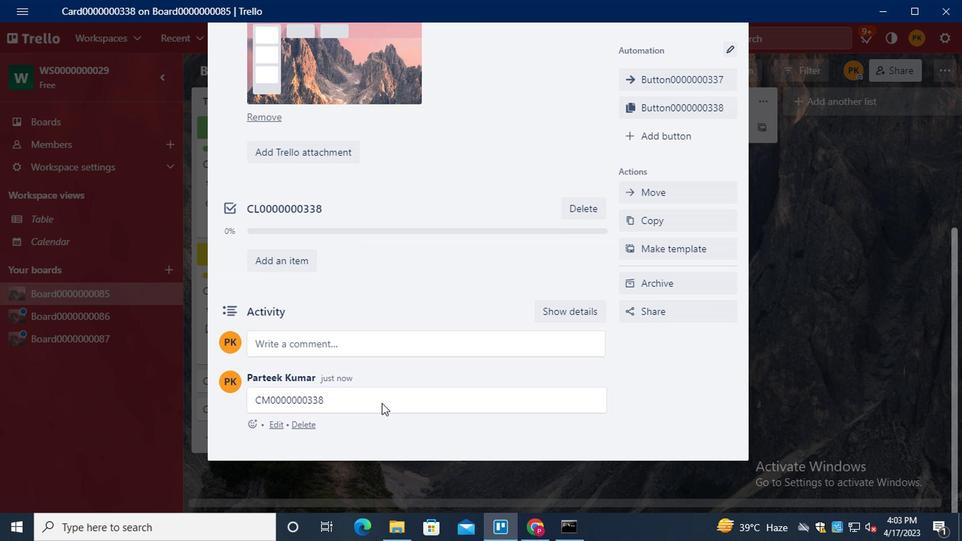 
Action: Mouse scrolled (378, 405) with delta (0, 1)
Screenshot: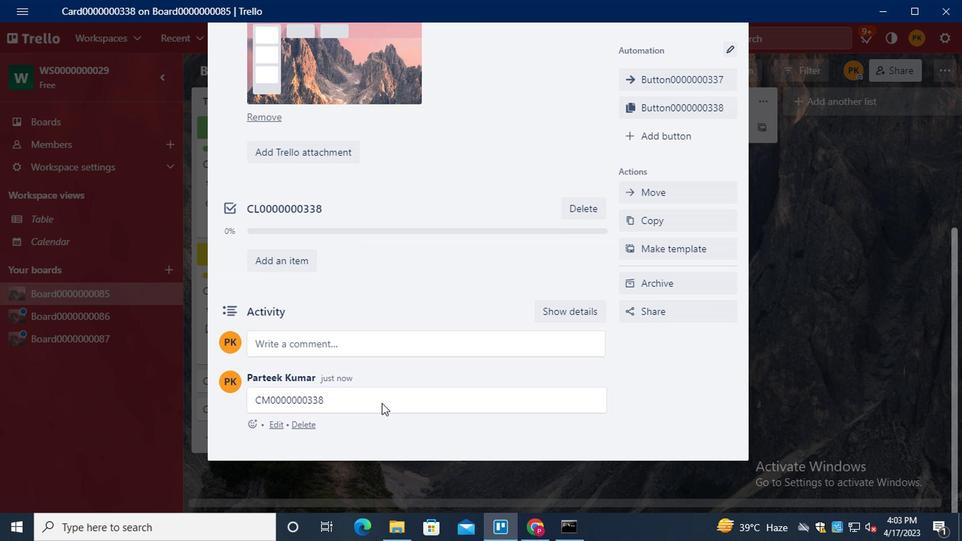 
Action: Mouse moved to (378, 404)
Screenshot: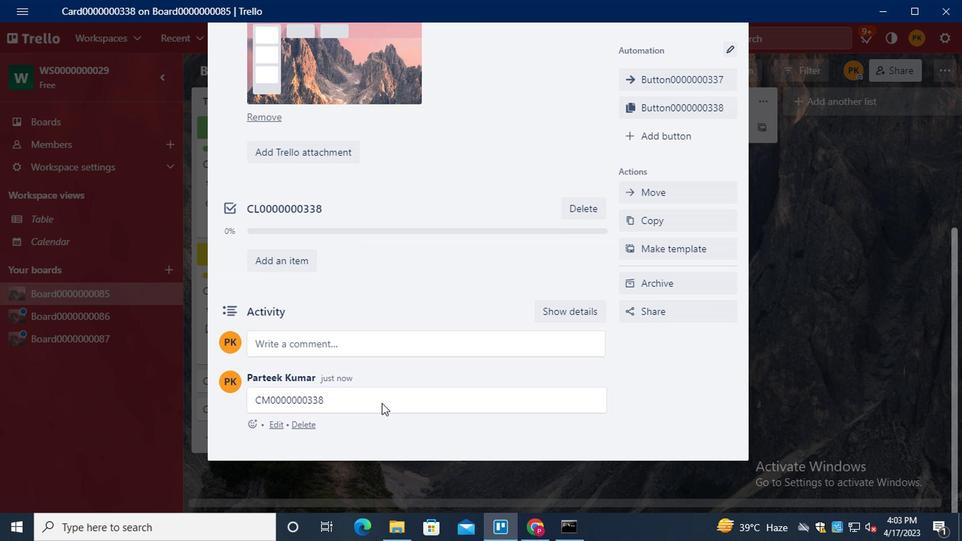 
Action: Mouse scrolled (378, 405) with delta (0, 1)
Screenshot: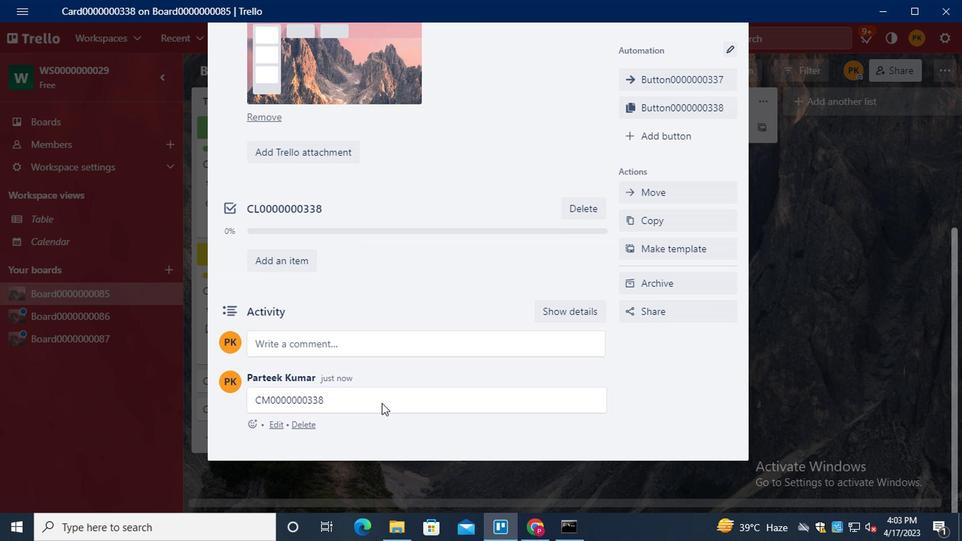 
Action: Mouse scrolled (378, 405) with delta (0, 1)
Screenshot: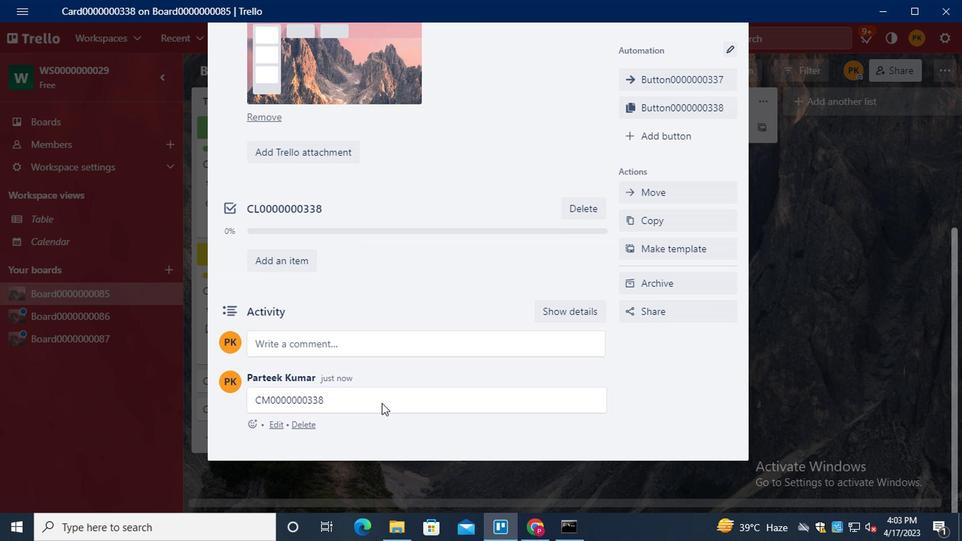 
Action: Mouse scrolled (378, 405) with delta (0, 1)
Screenshot: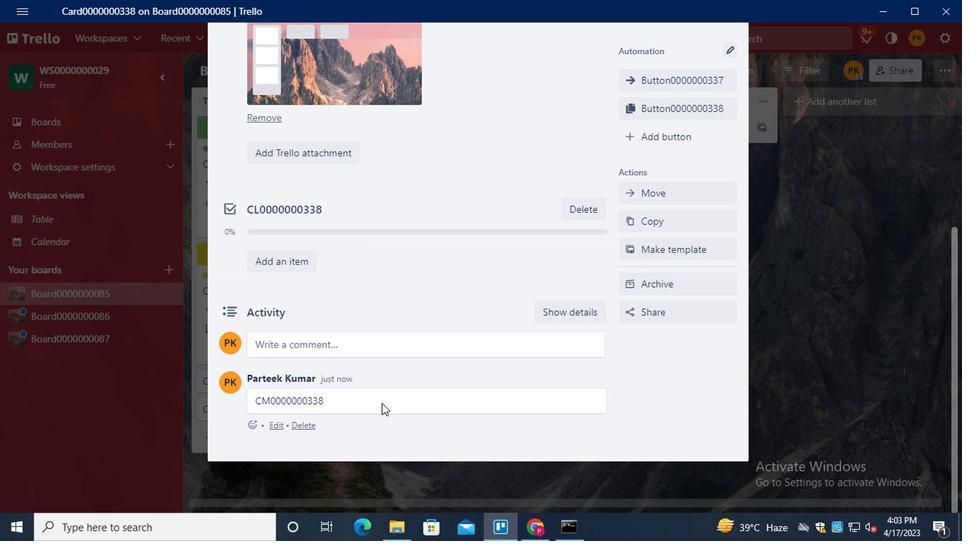 
Action: Mouse scrolled (378, 405) with delta (0, 1)
Screenshot: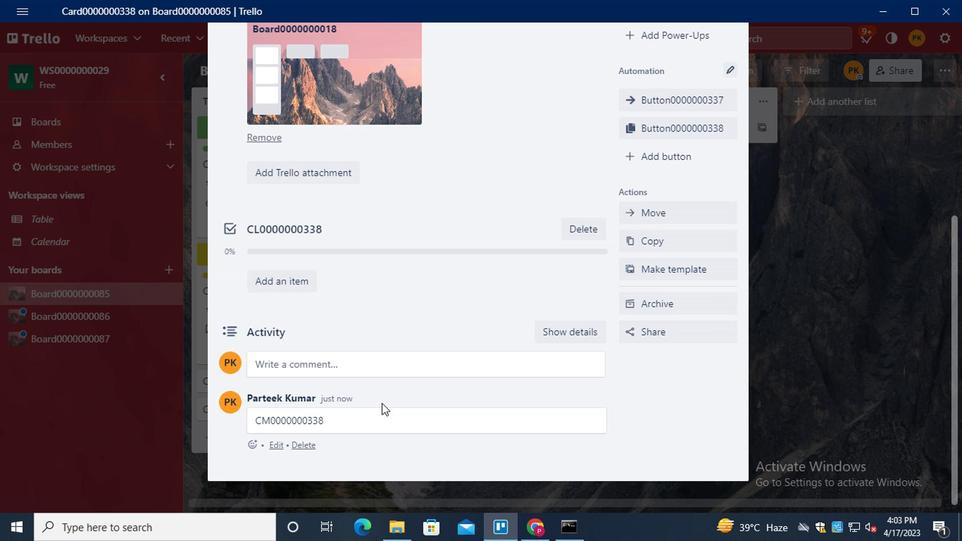 
